 Task: Add Attachment from computer to Card Card0000000073 in Board Board0000000019 in Workspace WS0000000007 in Trello. Add Cover Green to Card Card0000000073 in Board Board0000000019 in Workspace WS0000000007 in Trello. Add "Move Card To …" Button titled Button0000000073 to "top" of the list "To Do" to Card Card0000000073 in Board Board0000000019 in Workspace WS0000000007 in Trello. Add Description DS0000000073 to Card Card0000000074 in Board Board0000000019 in Workspace WS0000000007 in Trello. Add Comment CM0000000073 to Card Card0000000074 in Board Board0000000019 in Workspace WS0000000007 in Trello
Action: Mouse moved to (382, 204)
Screenshot: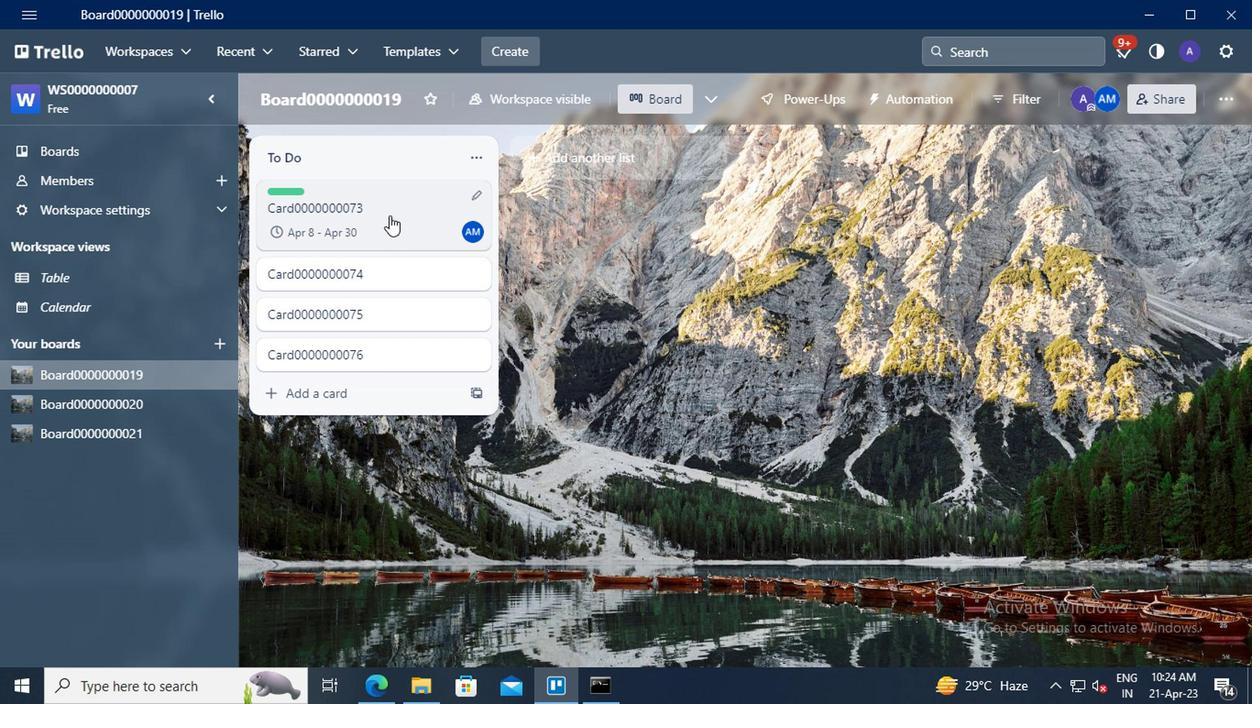 
Action: Mouse pressed left at (382, 204)
Screenshot: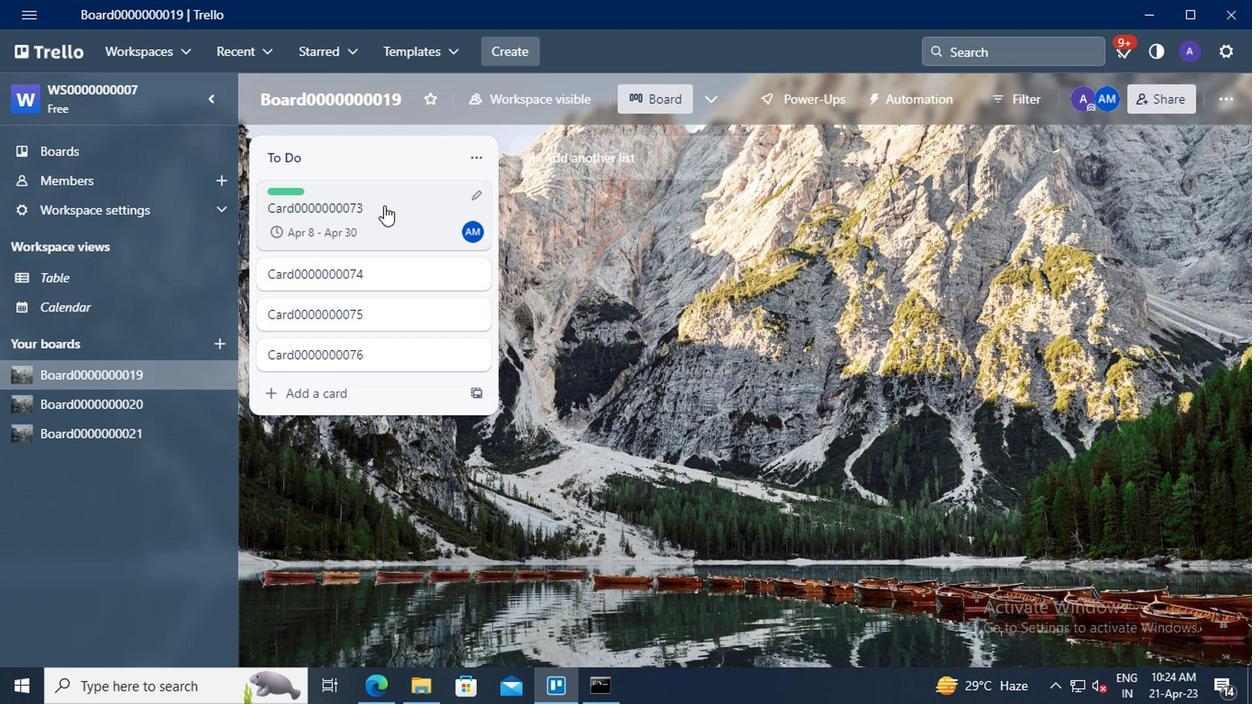 
Action: Mouse moved to (871, 383)
Screenshot: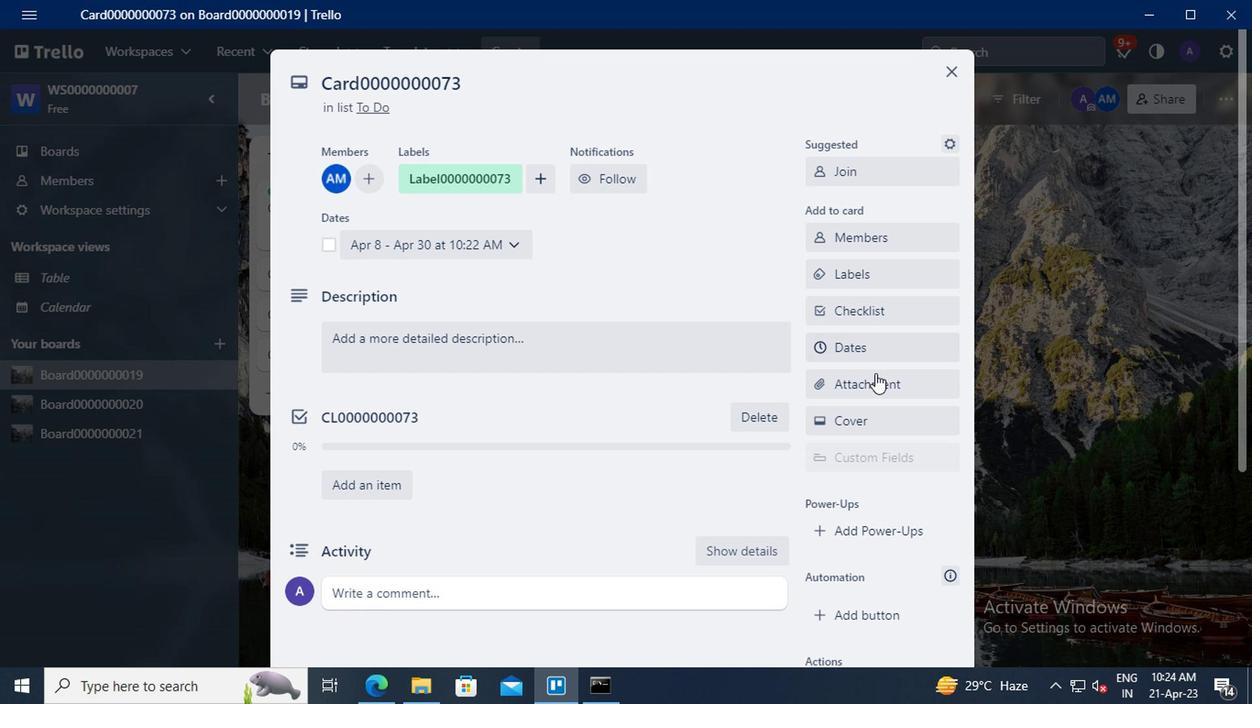 
Action: Mouse pressed left at (871, 383)
Screenshot: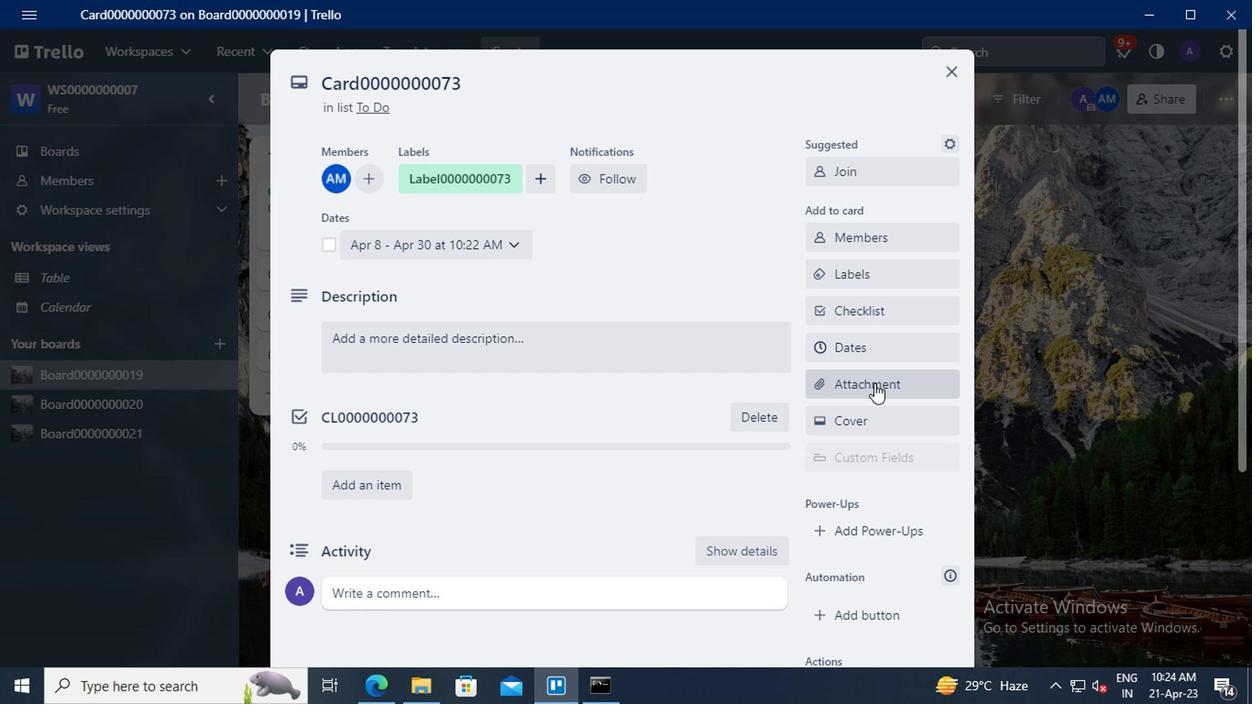 
Action: Mouse moved to (860, 155)
Screenshot: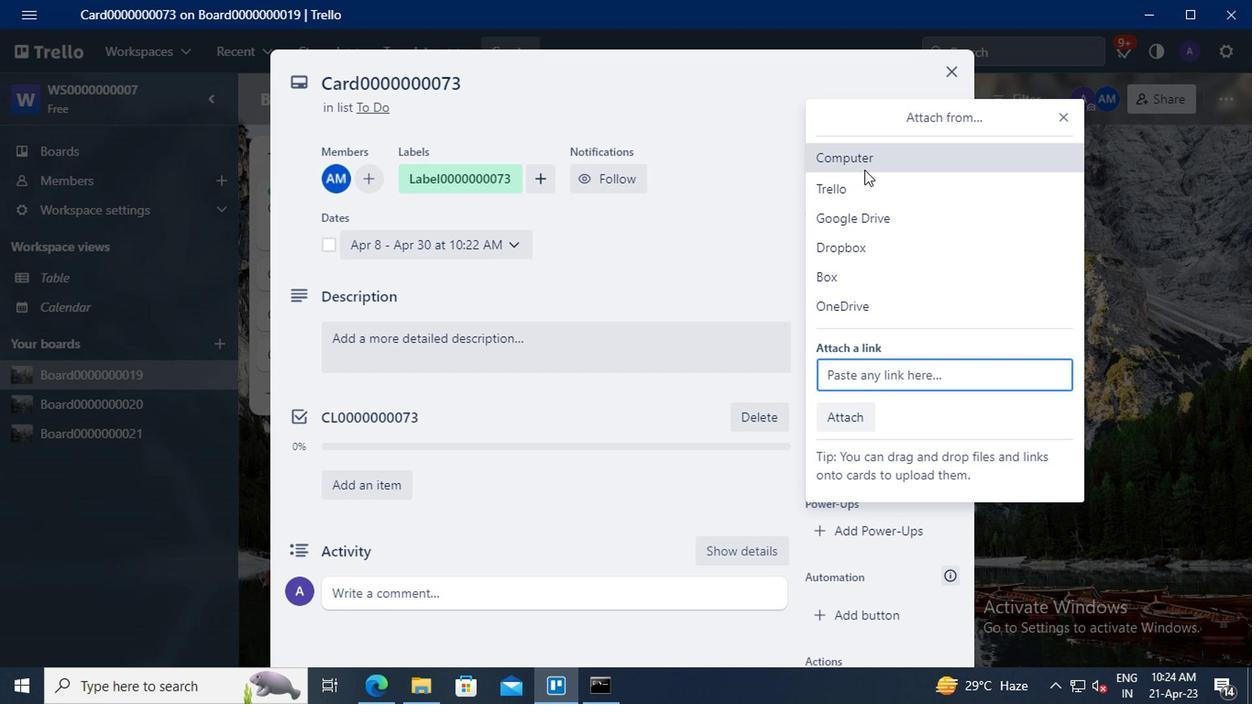 
Action: Mouse pressed left at (860, 155)
Screenshot: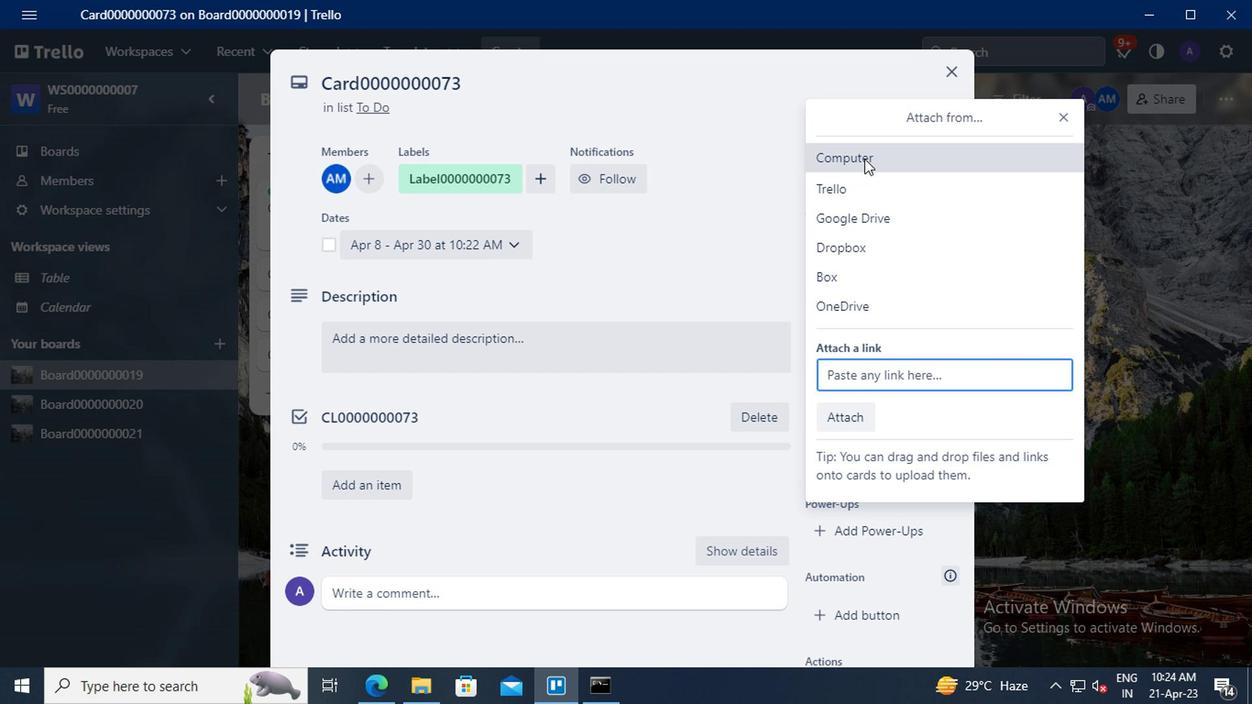 
Action: Mouse moved to (466, 158)
Screenshot: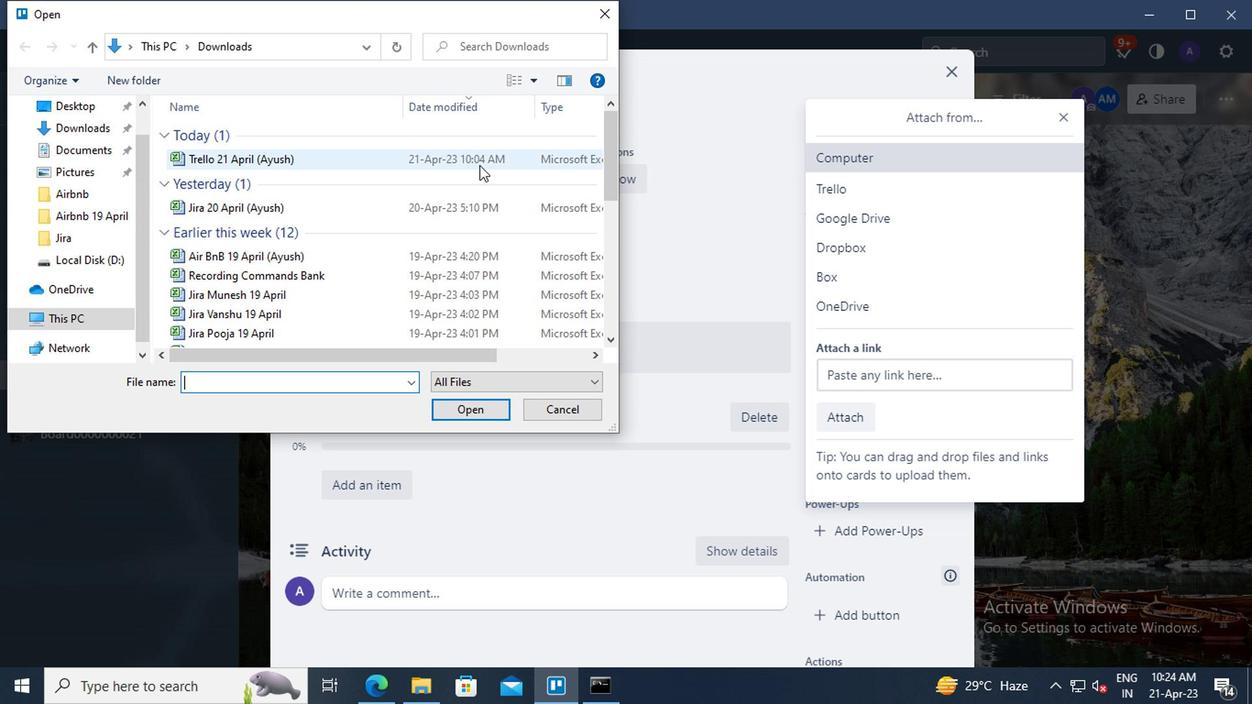 
Action: Mouse pressed left at (466, 158)
Screenshot: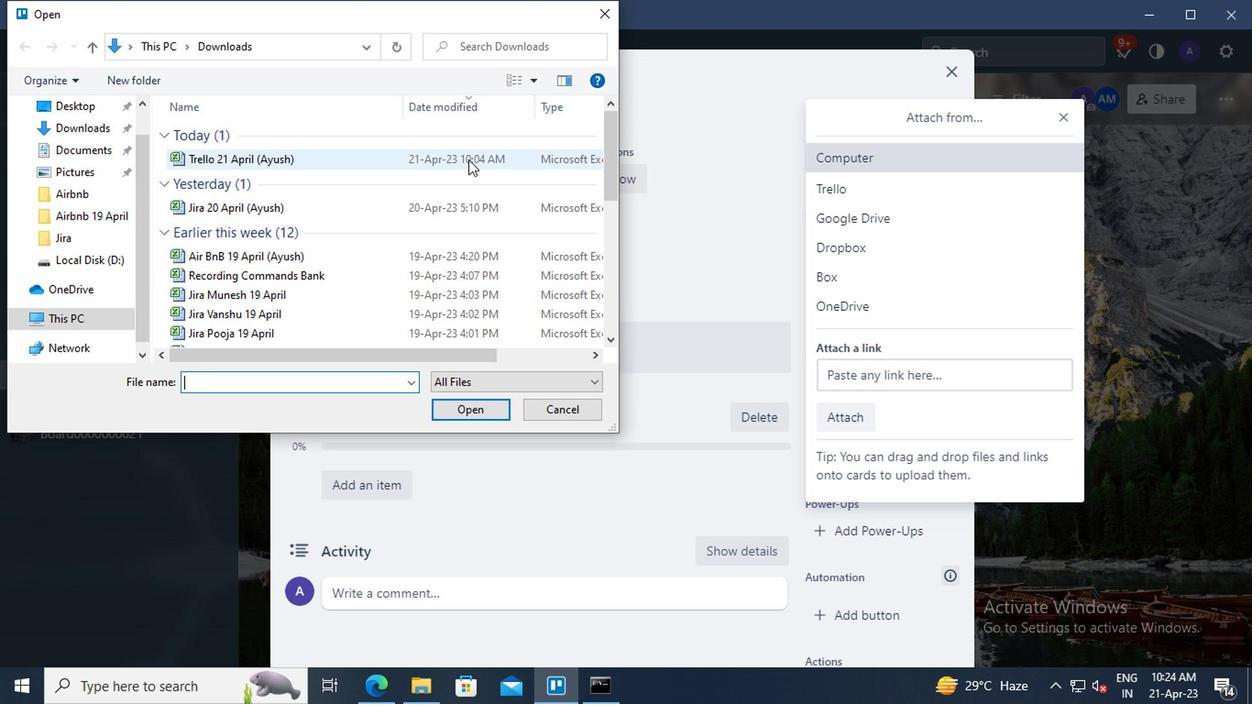 
Action: Mouse moved to (474, 411)
Screenshot: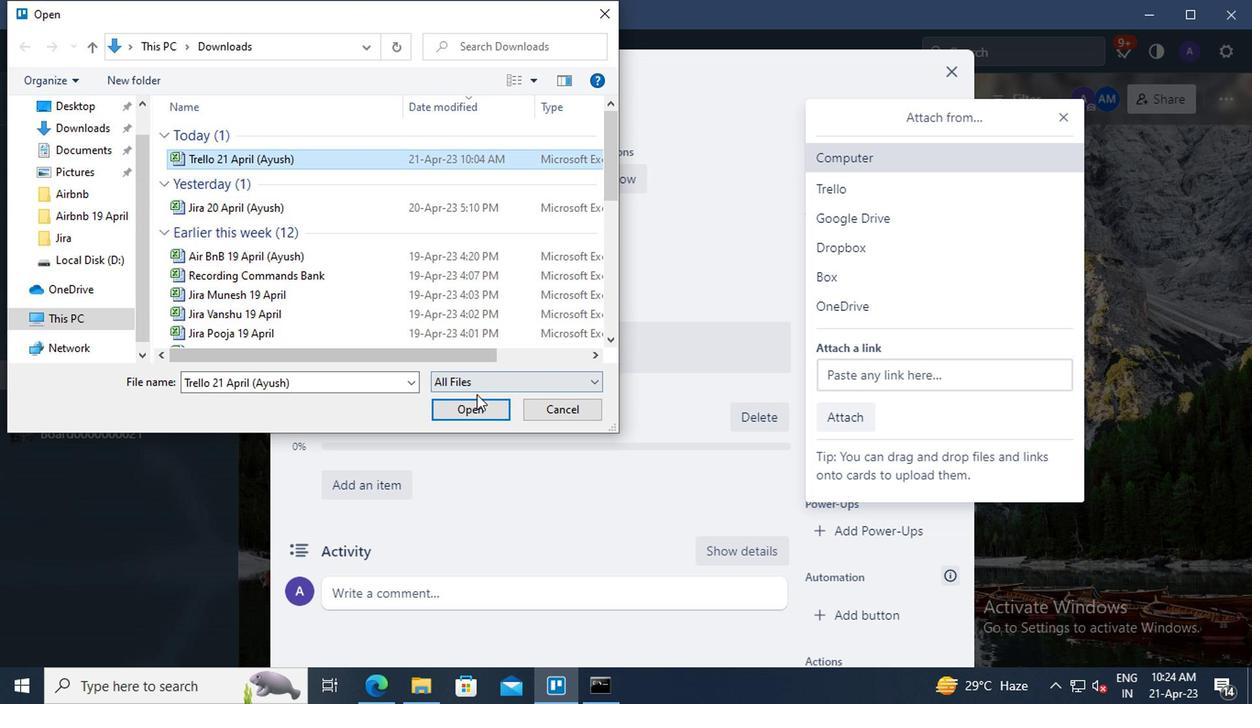 
Action: Mouse pressed left at (474, 411)
Screenshot: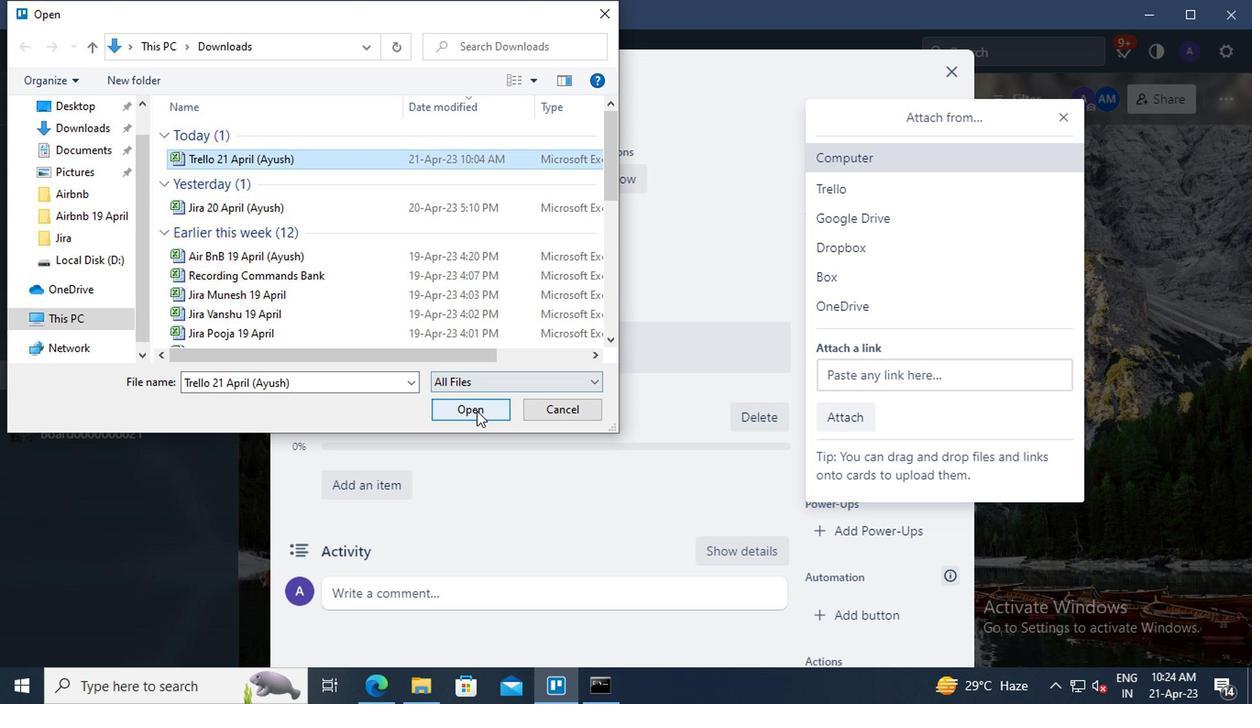 
Action: Mouse moved to (842, 423)
Screenshot: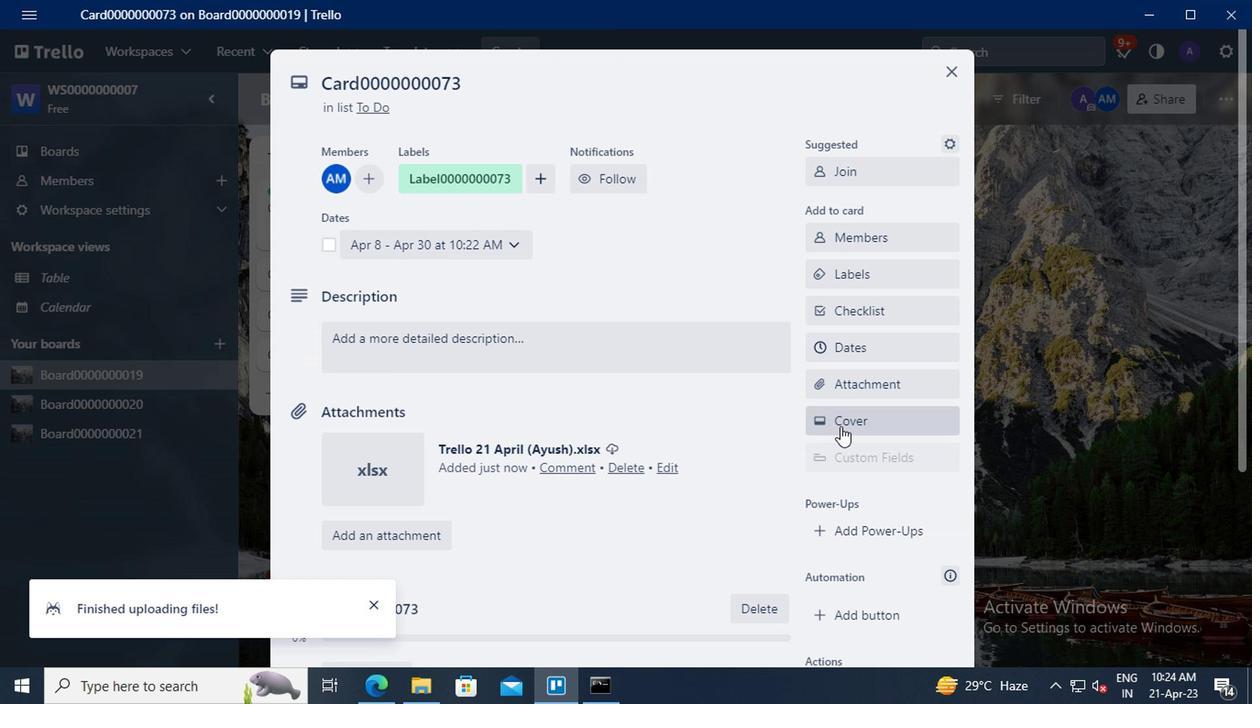 
Action: Mouse pressed left at (842, 423)
Screenshot: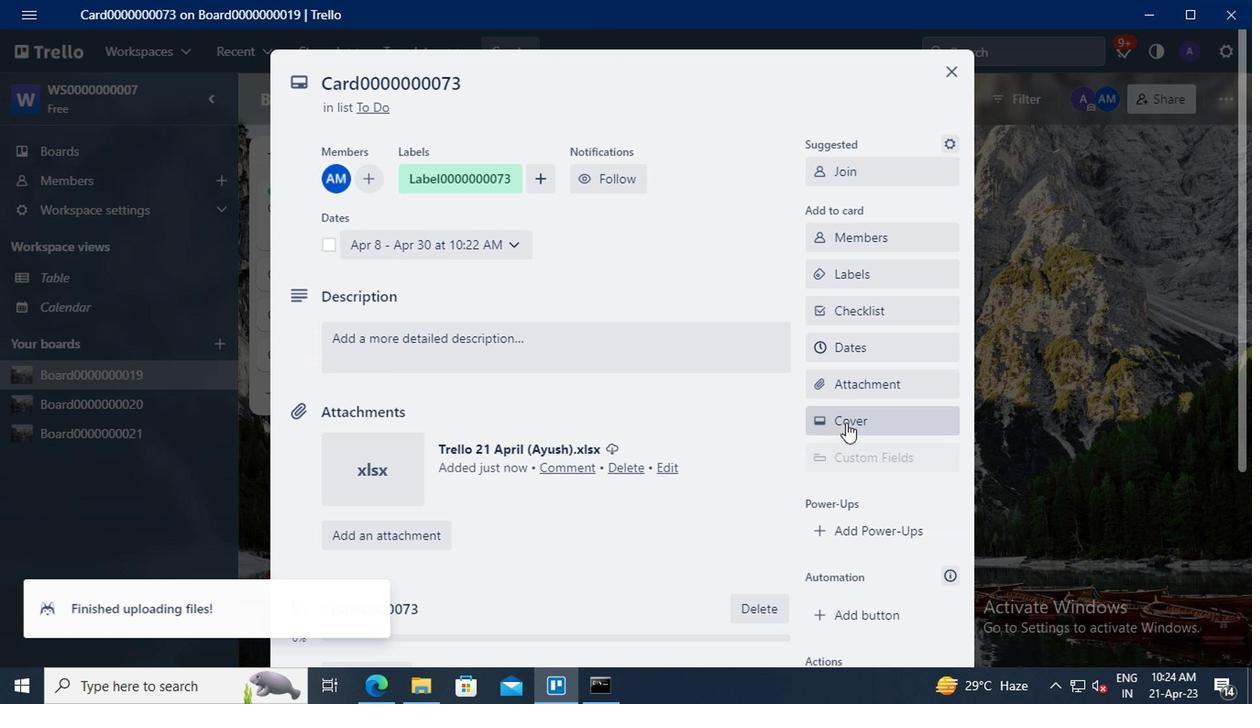 
Action: Mouse moved to (845, 298)
Screenshot: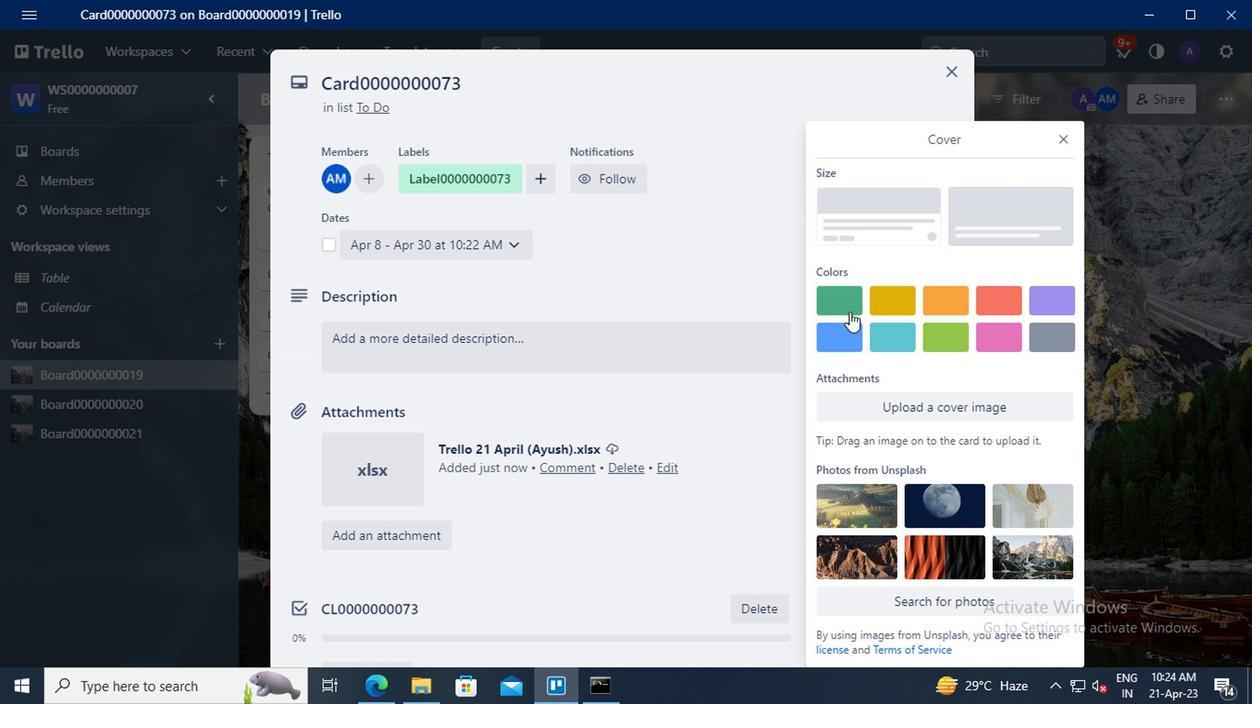 
Action: Mouse pressed left at (845, 298)
Screenshot: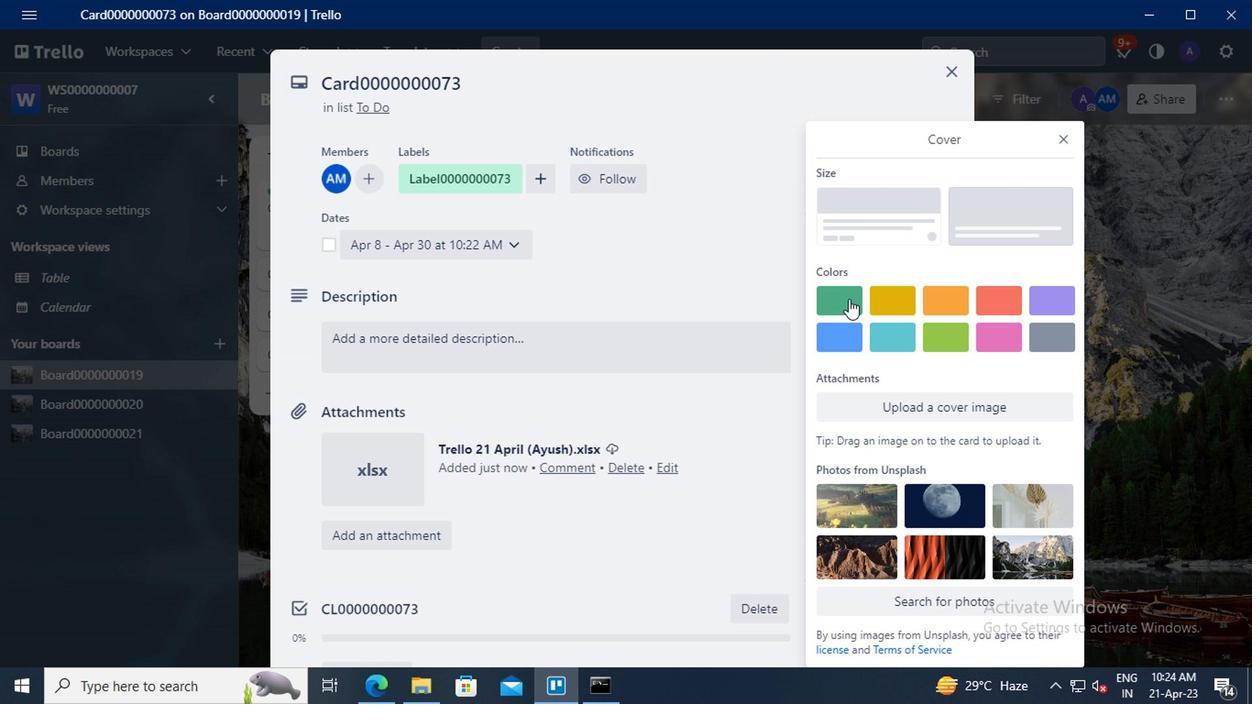 
Action: Mouse moved to (1063, 105)
Screenshot: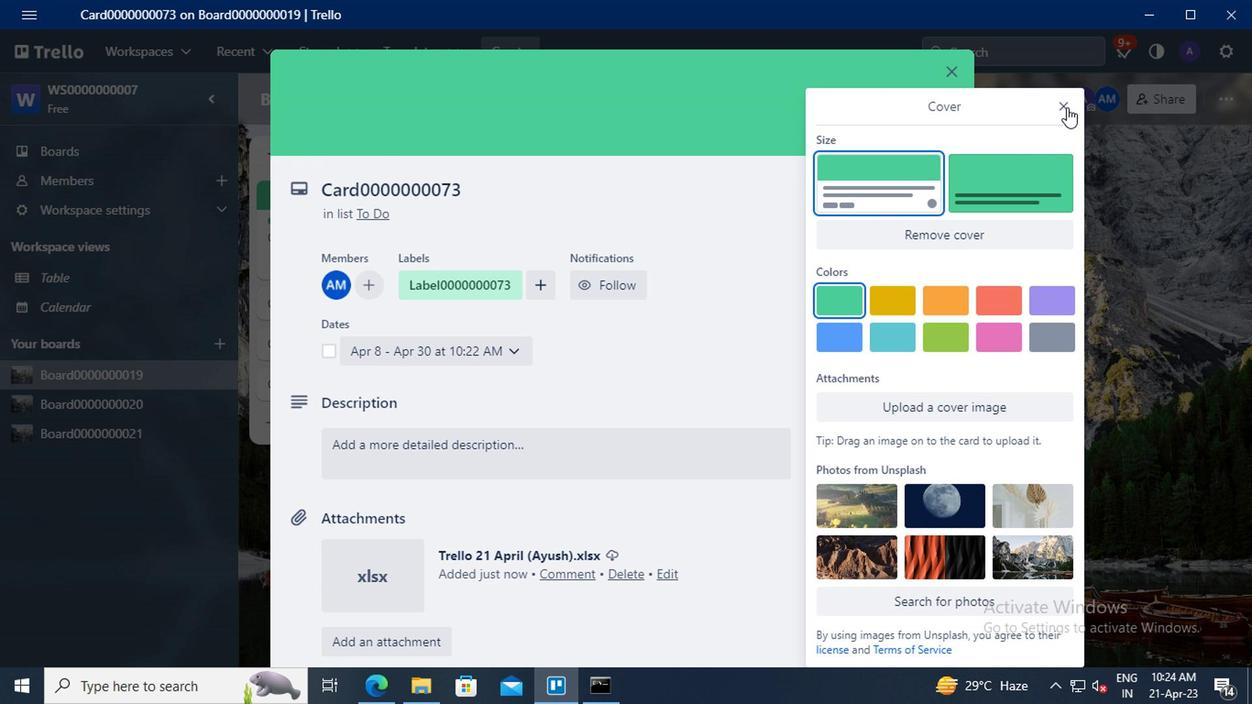 
Action: Mouse pressed left at (1063, 105)
Screenshot: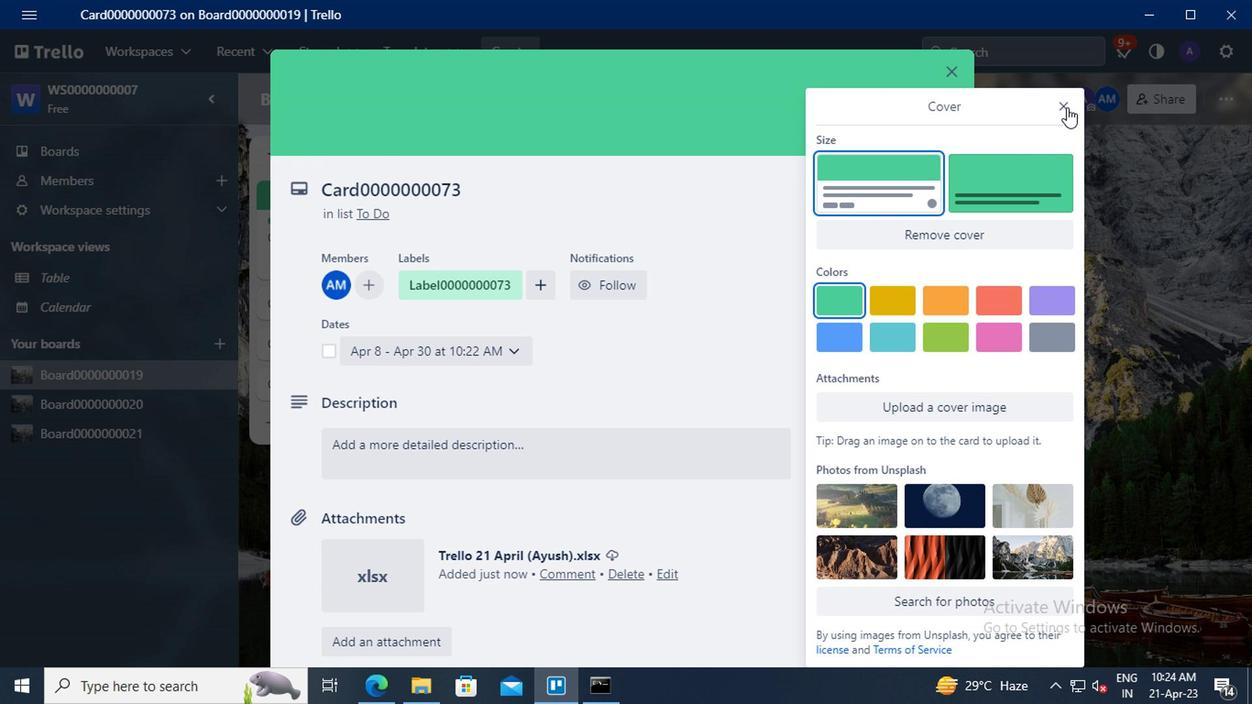 
Action: Mouse moved to (891, 322)
Screenshot: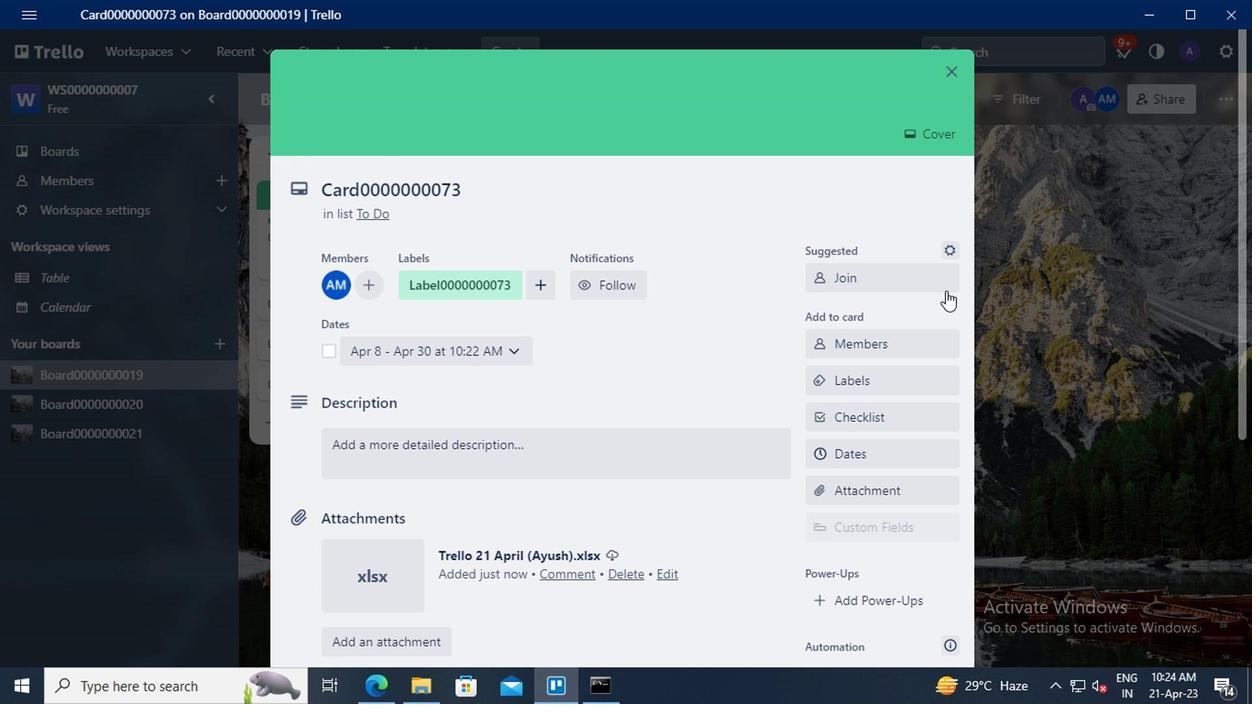 
Action: Mouse scrolled (891, 320) with delta (0, -1)
Screenshot: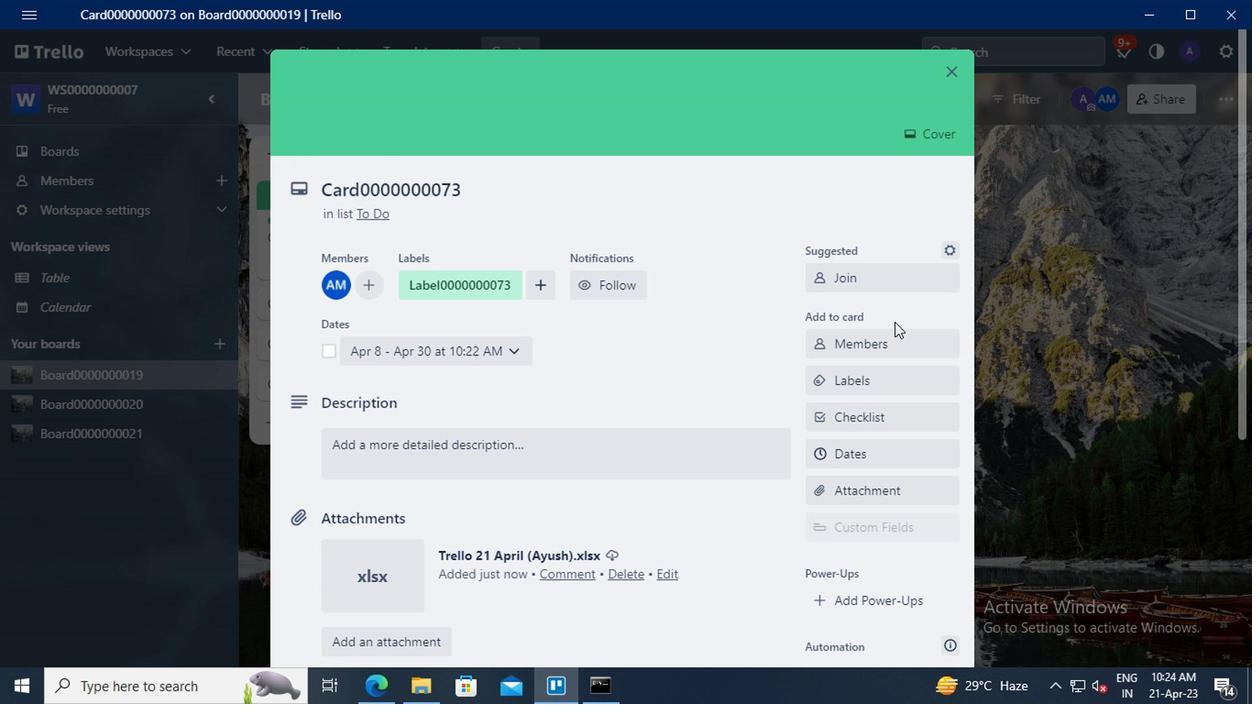 
Action: Mouse scrolled (891, 320) with delta (0, -1)
Screenshot: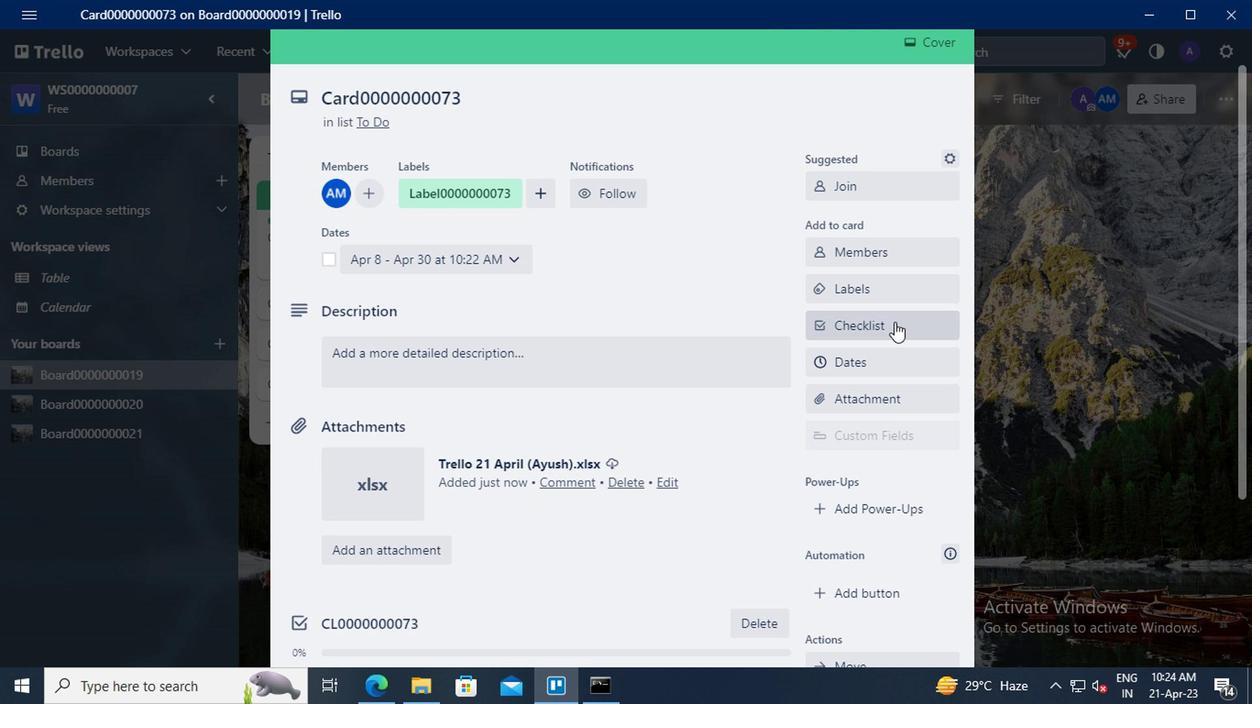 
Action: Mouse scrolled (891, 320) with delta (0, -1)
Screenshot: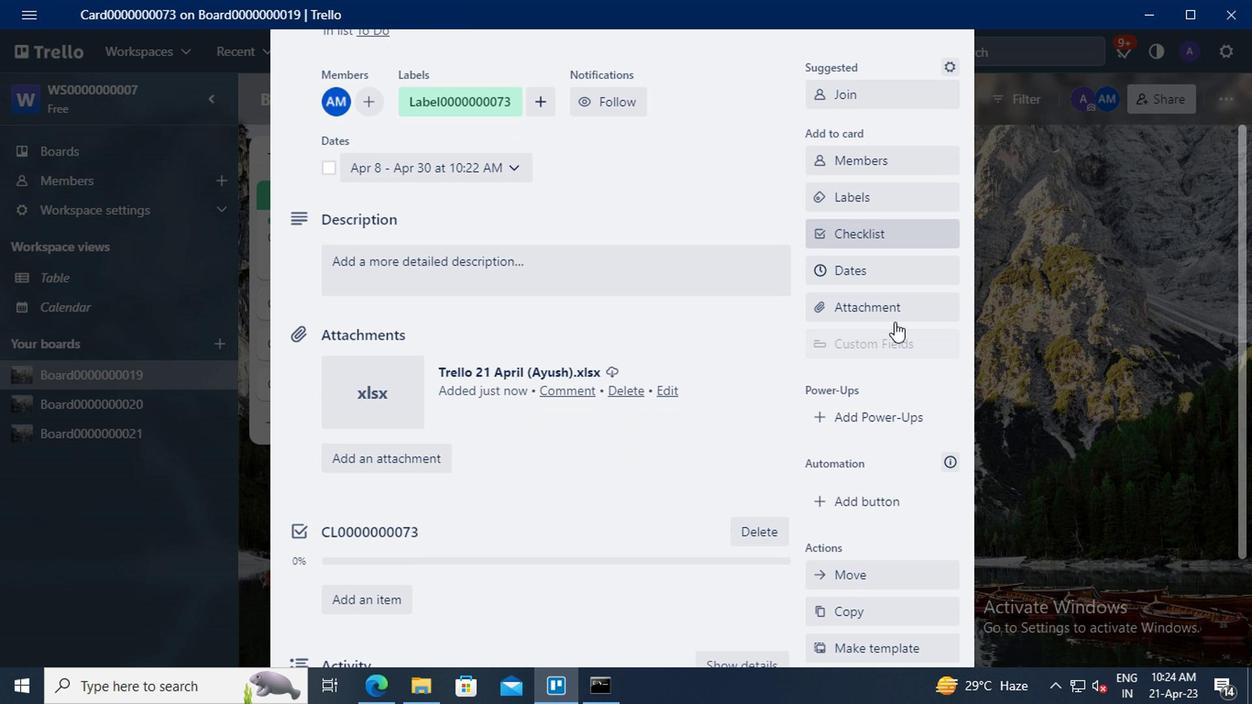 
Action: Mouse moved to (881, 409)
Screenshot: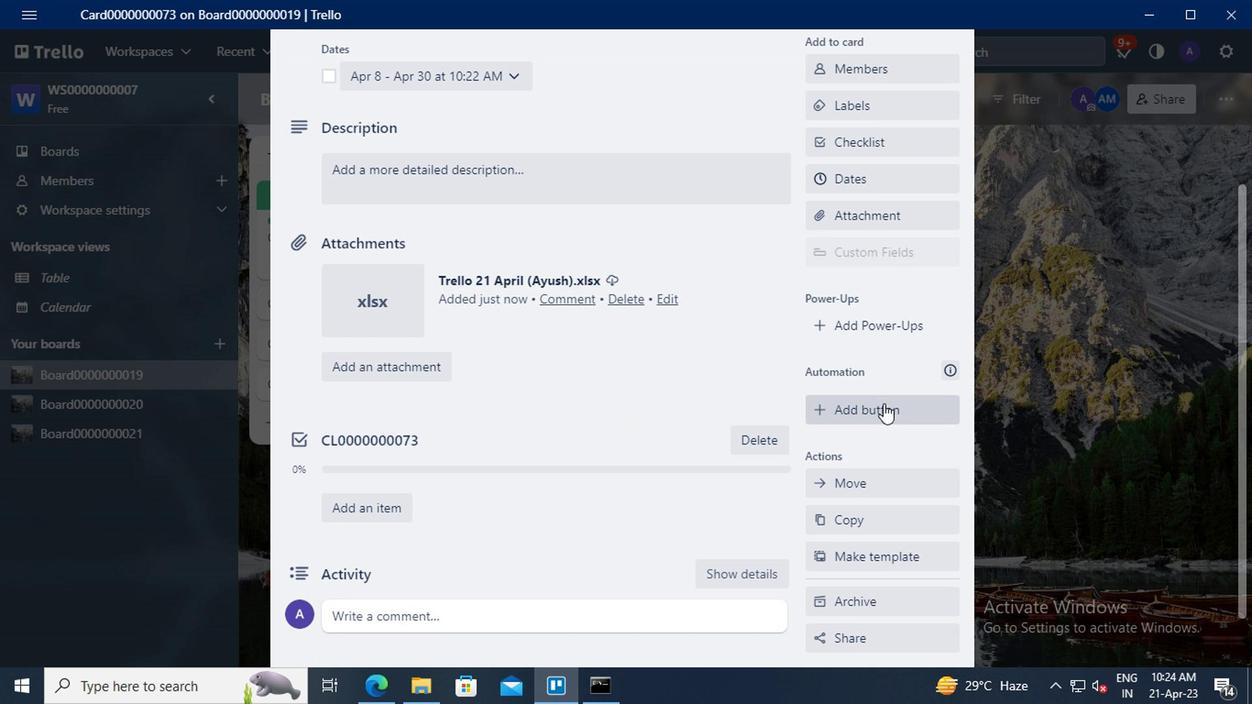 
Action: Mouse pressed left at (881, 409)
Screenshot: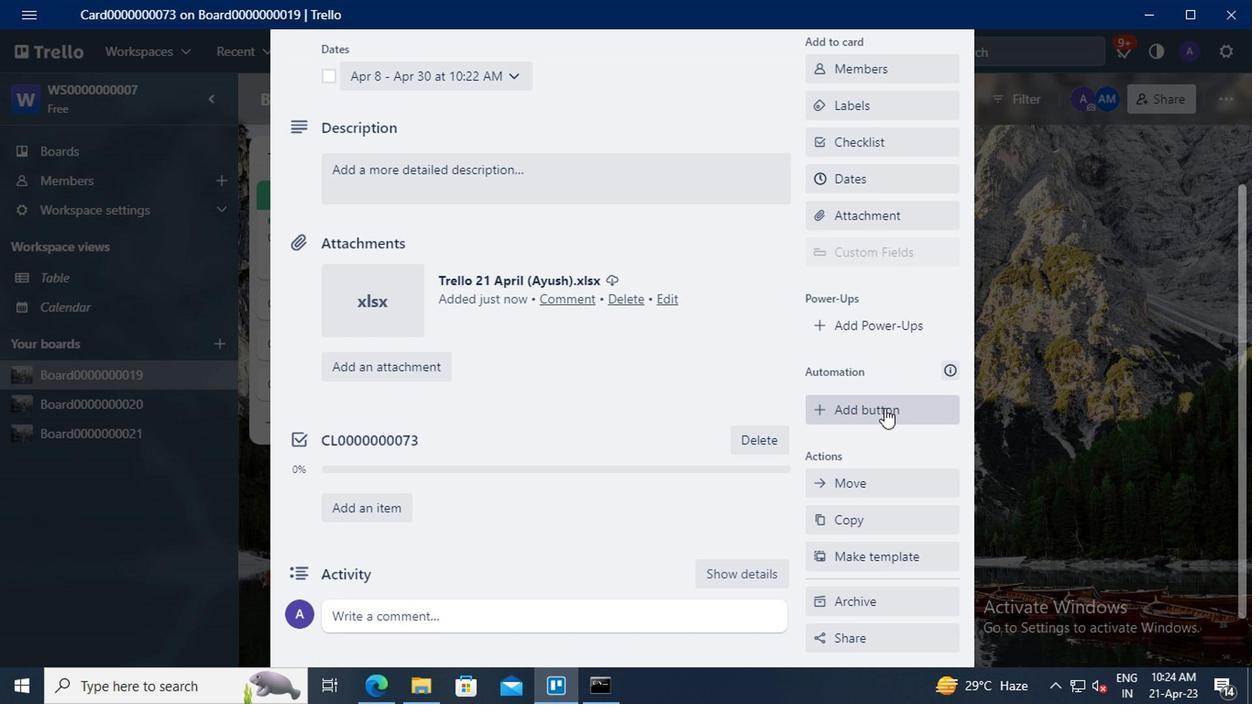 
Action: Mouse moved to (883, 175)
Screenshot: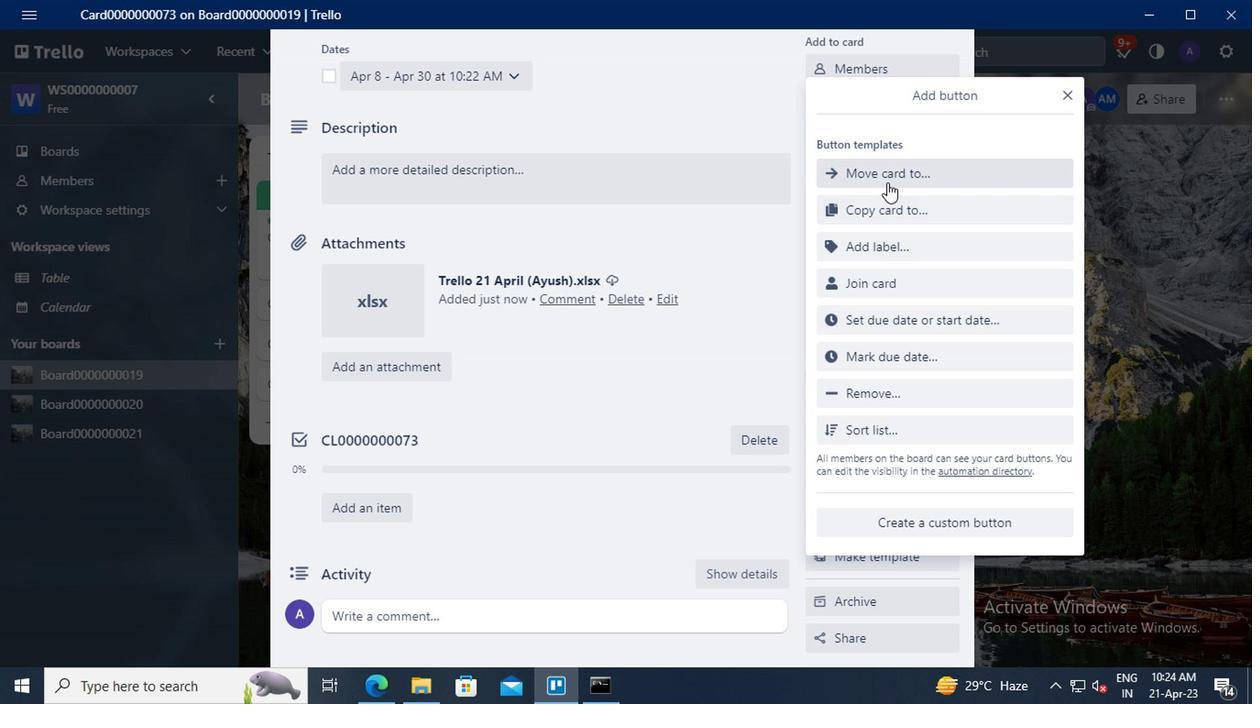 
Action: Mouse pressed left at (883, 175)
Screenshot: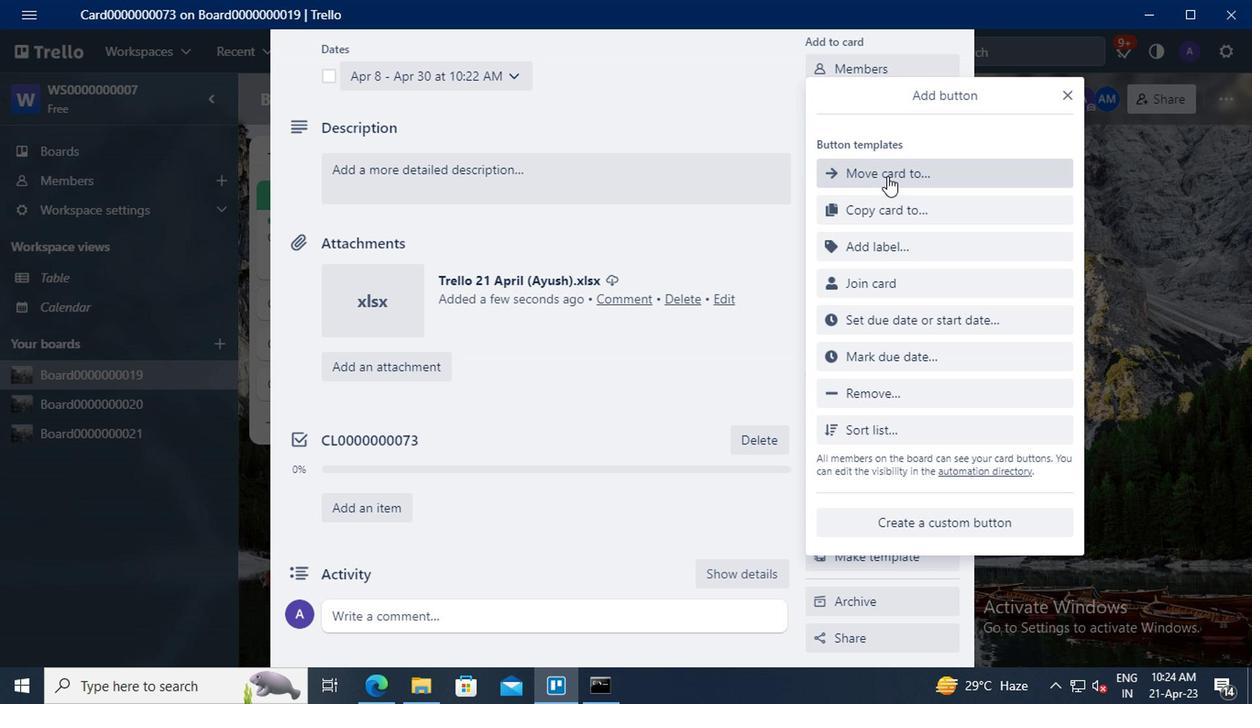 
Action: Mouse pressed left at (883, 175)
Screenshot: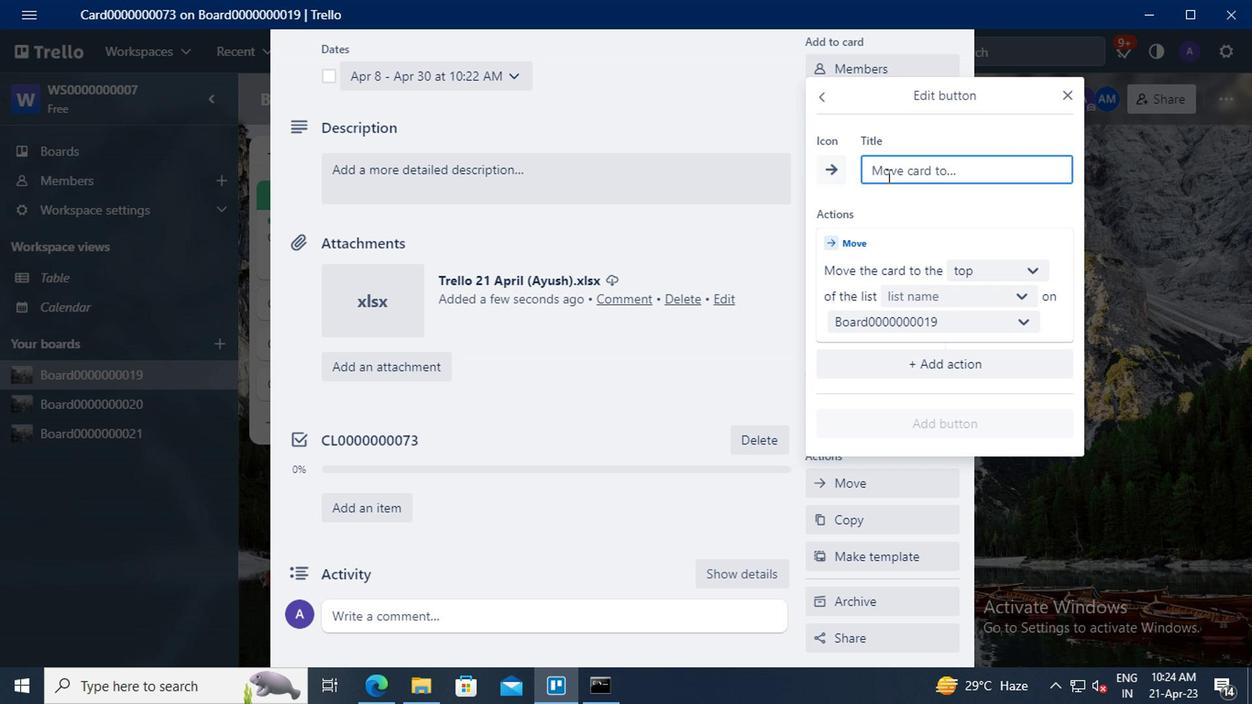 
Action: Key pressed <Key.shift>BU
Screenshot: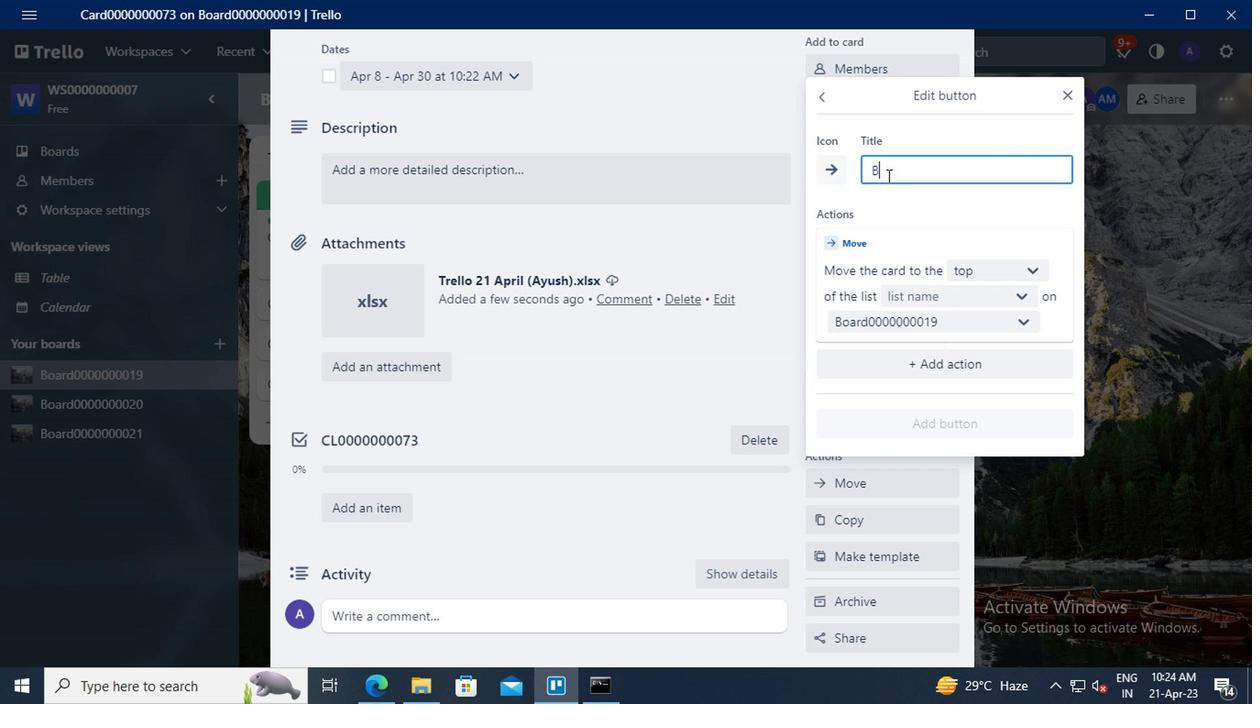 
Action: Mouse moved to (883, 173)
Screenshot: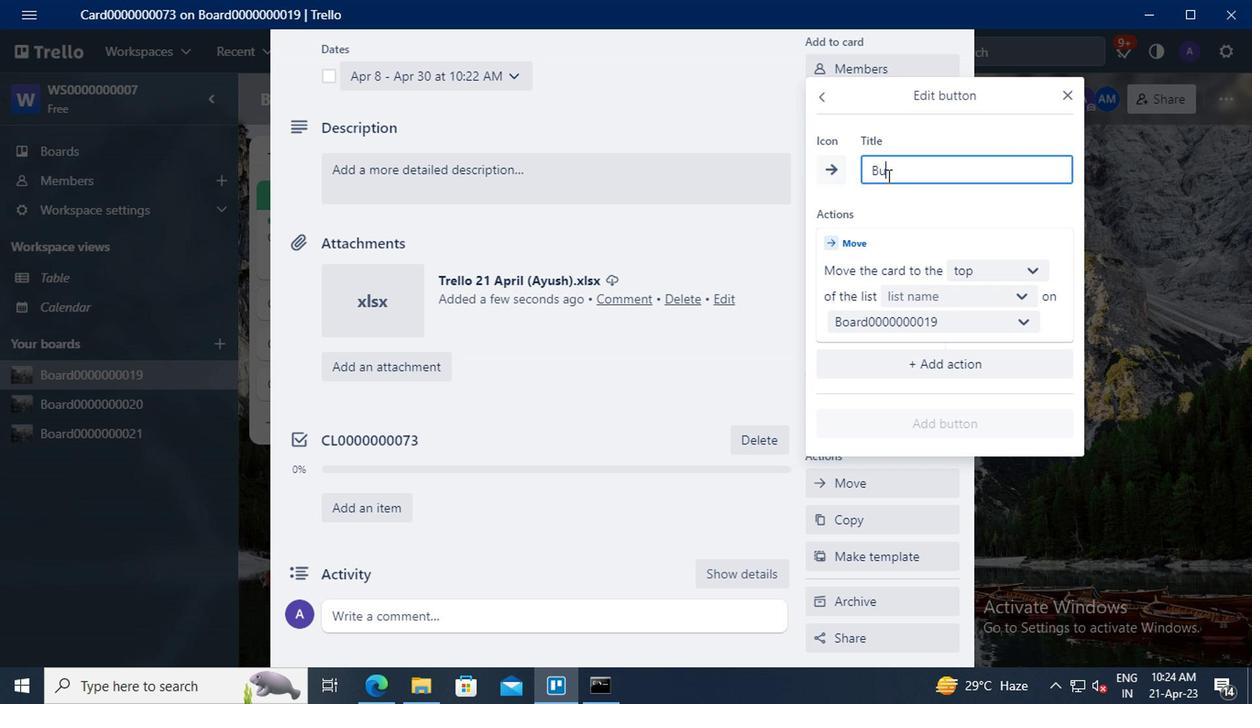 
Action: Key pressed TTON0000000073
Screenshot: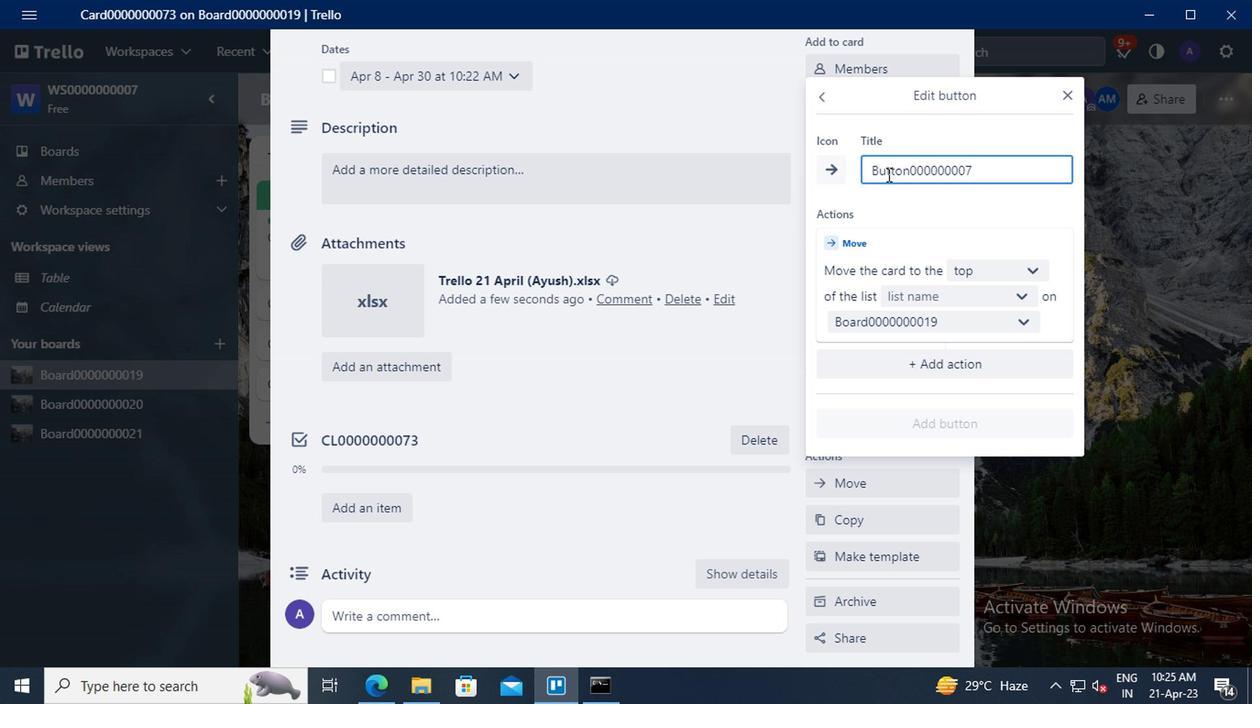 
Action: Mouse moved to (962, 272)
Screenshot: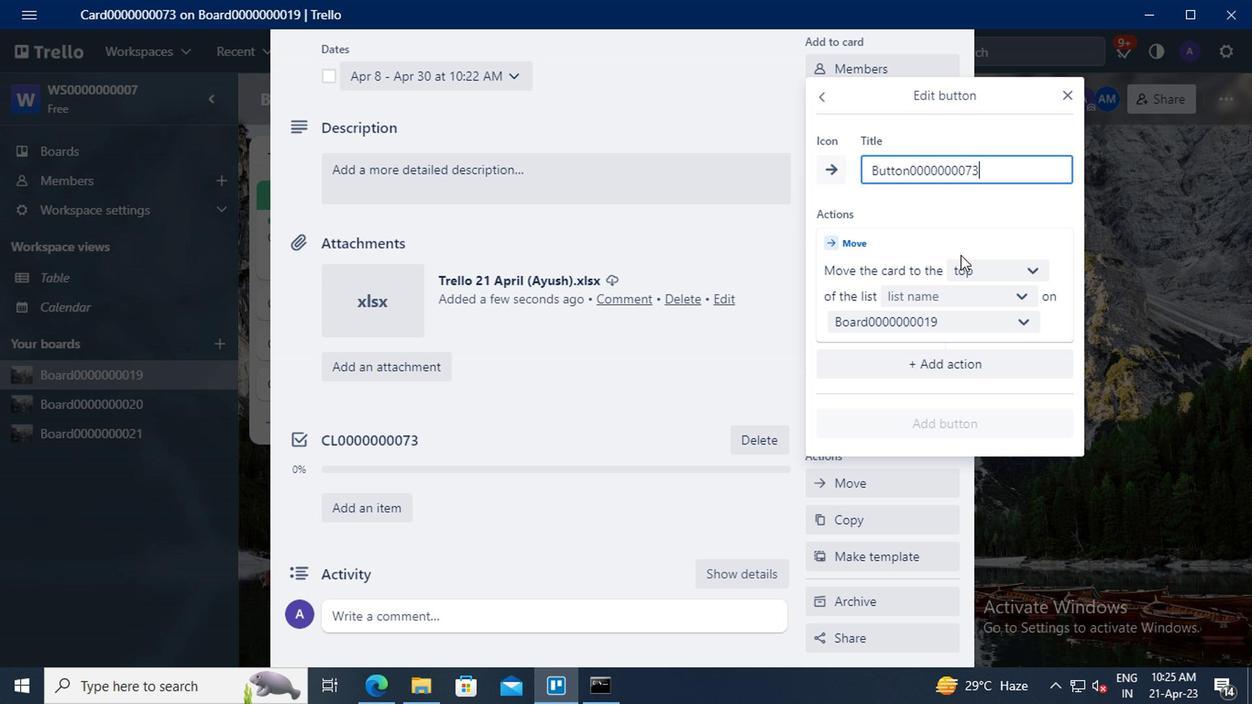 
Action: Mouse pressed left at (962, 272)
Screenshot: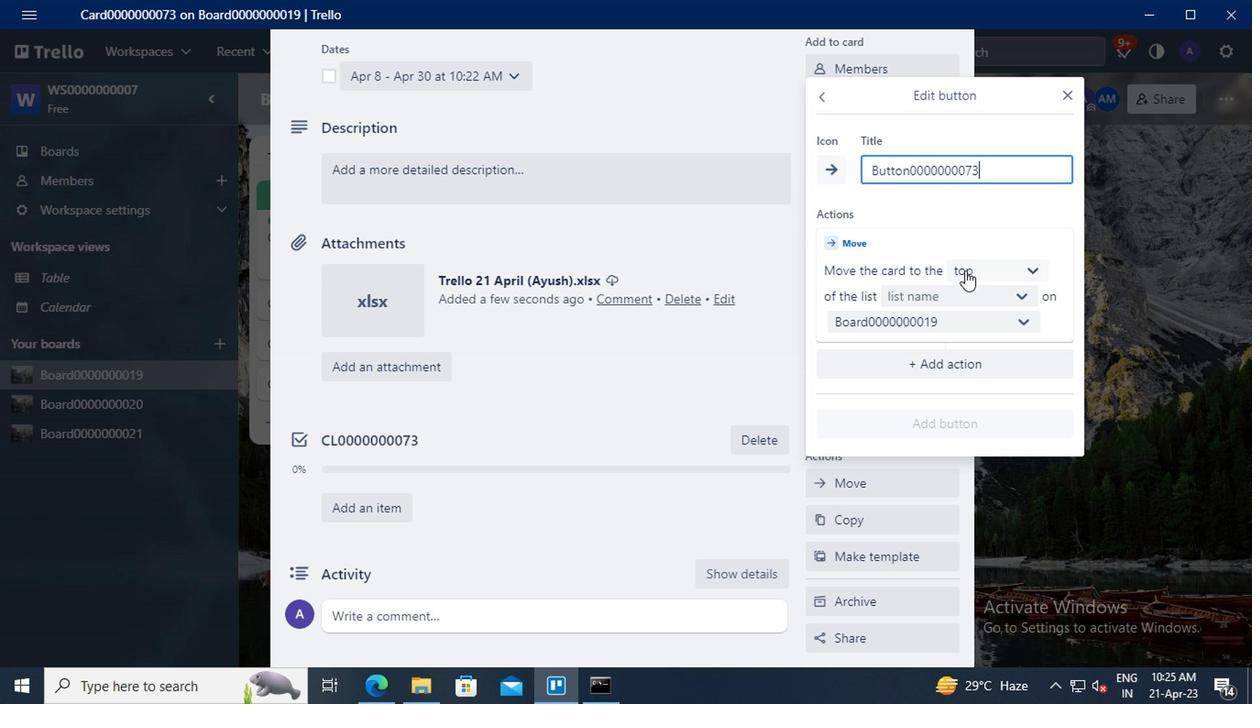 
Action: Mouse moved to (974, 301)
Screenshot: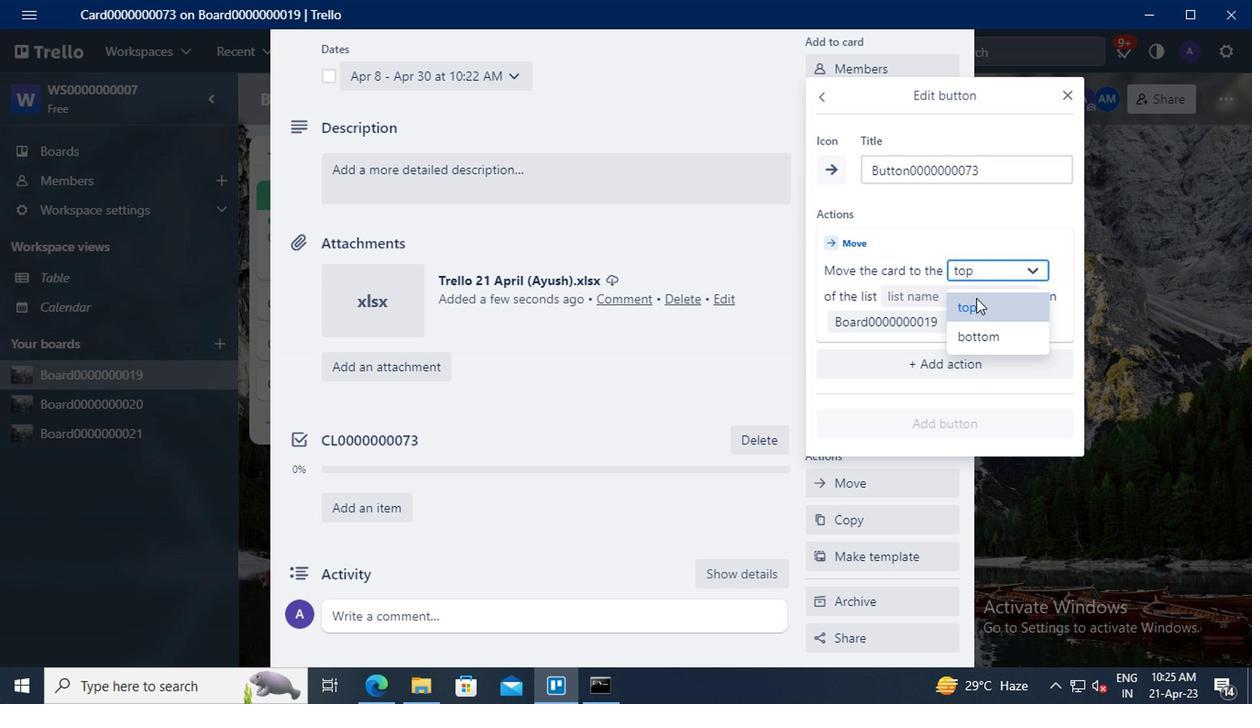 
Action: Mouse pressed left at (974, 301)
Screenshot: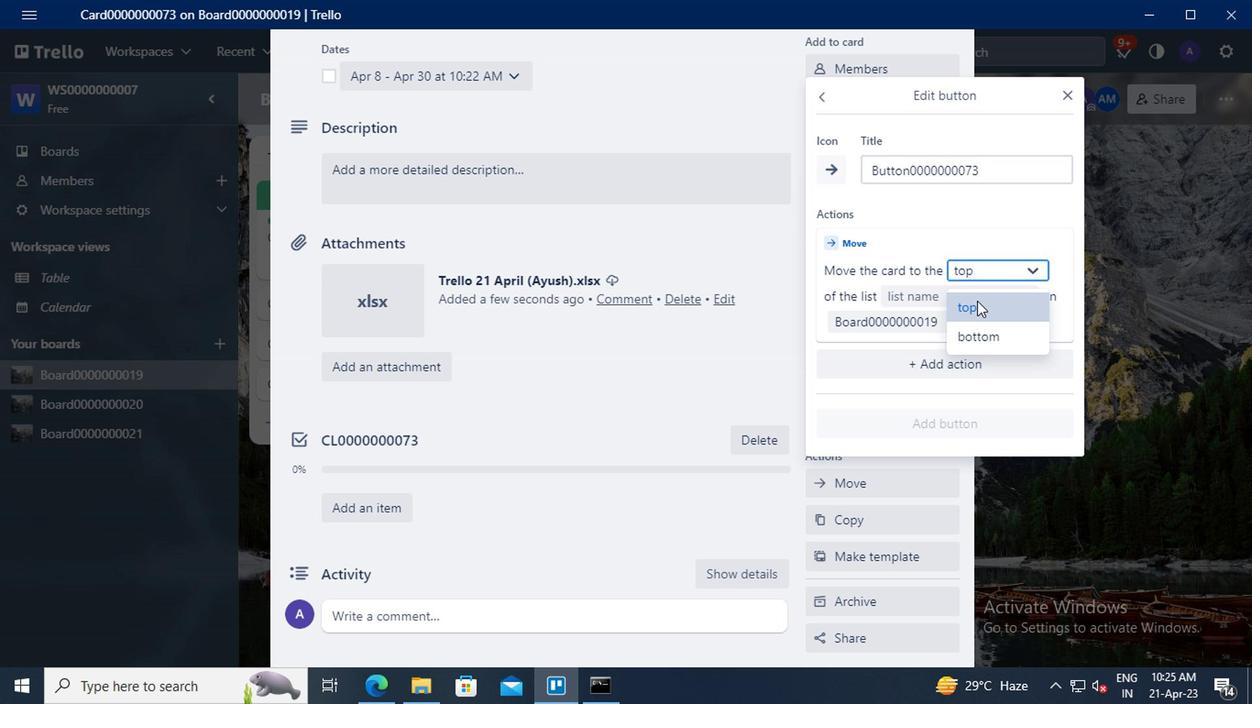 
Action: Mouse moved to (927, 293)
Screenshot: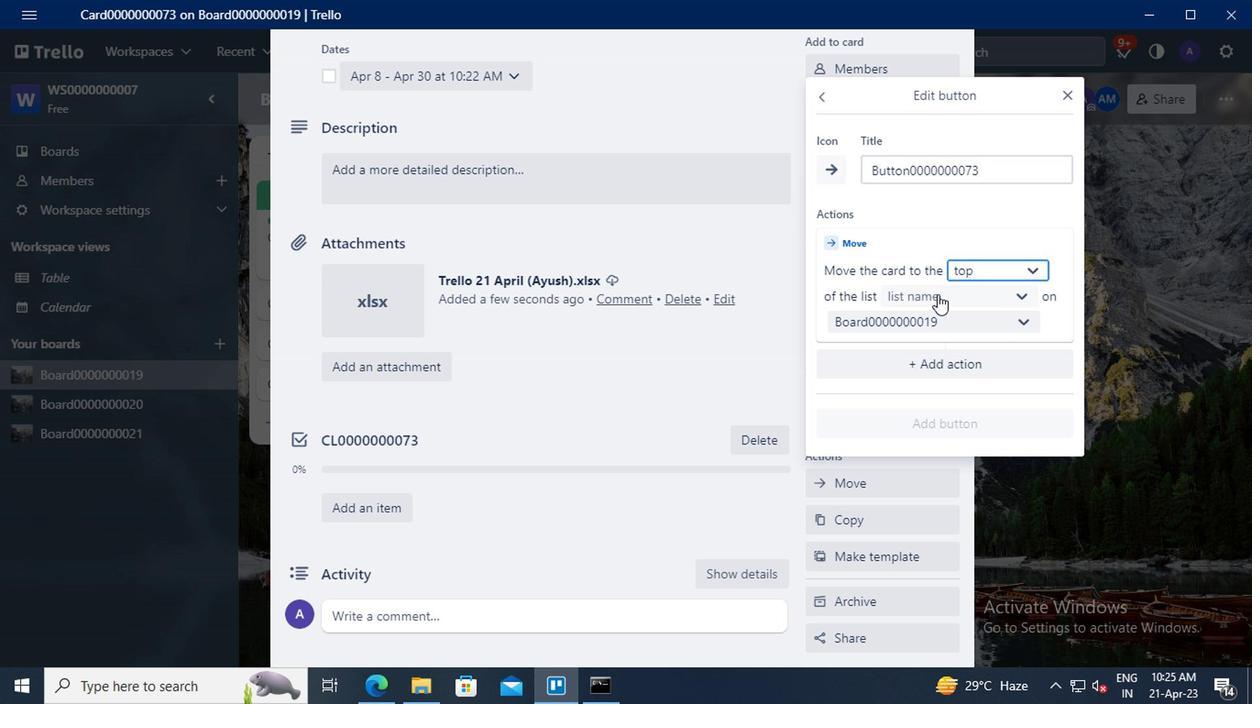 
Action: Mouse pressed left at (927, 293)
Screenshot: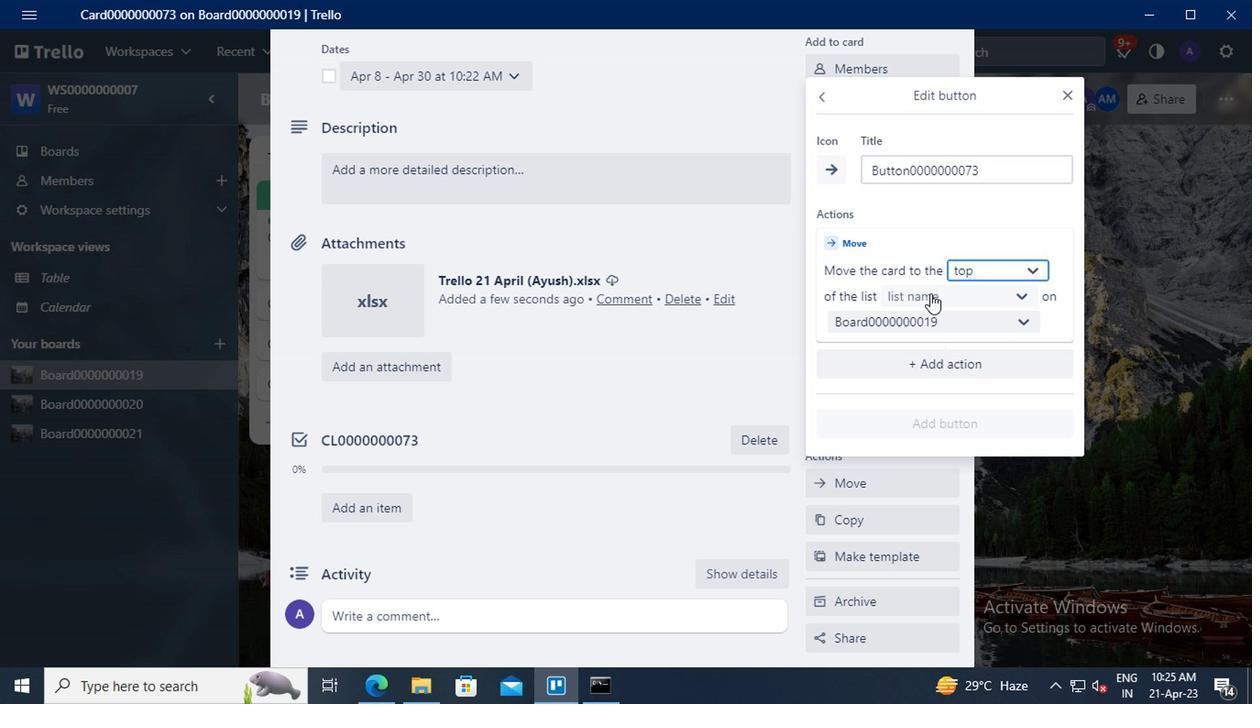 
Action: Mouse moved to (917, 329)
Screenshot: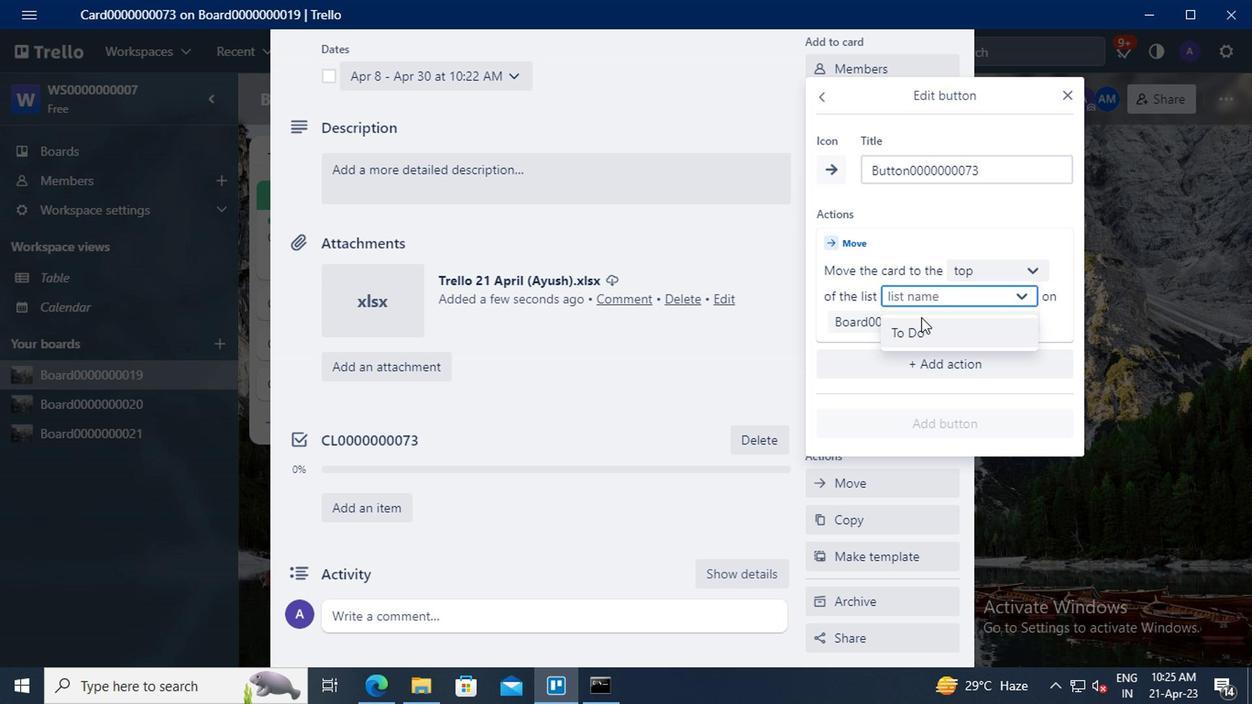 
Action: Mouse pressed left at (917, 329)
Screenshot: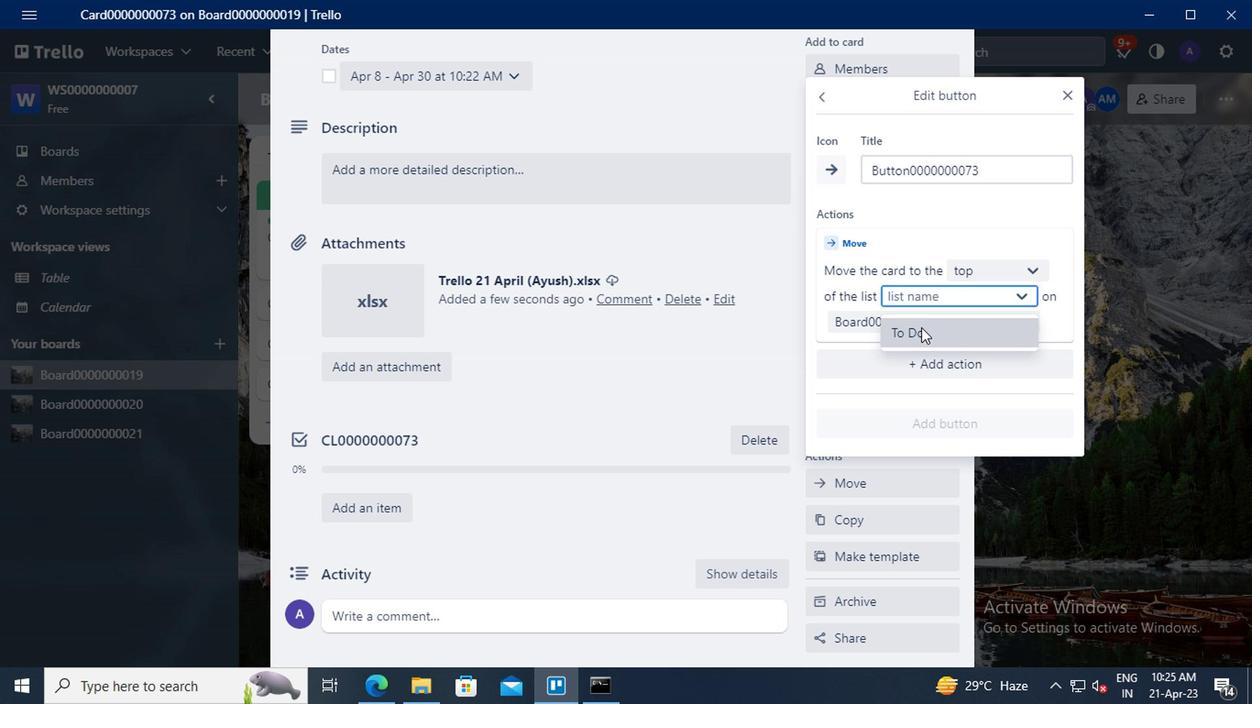 
Action: Mouse moved to (927, 423)
Screenshot: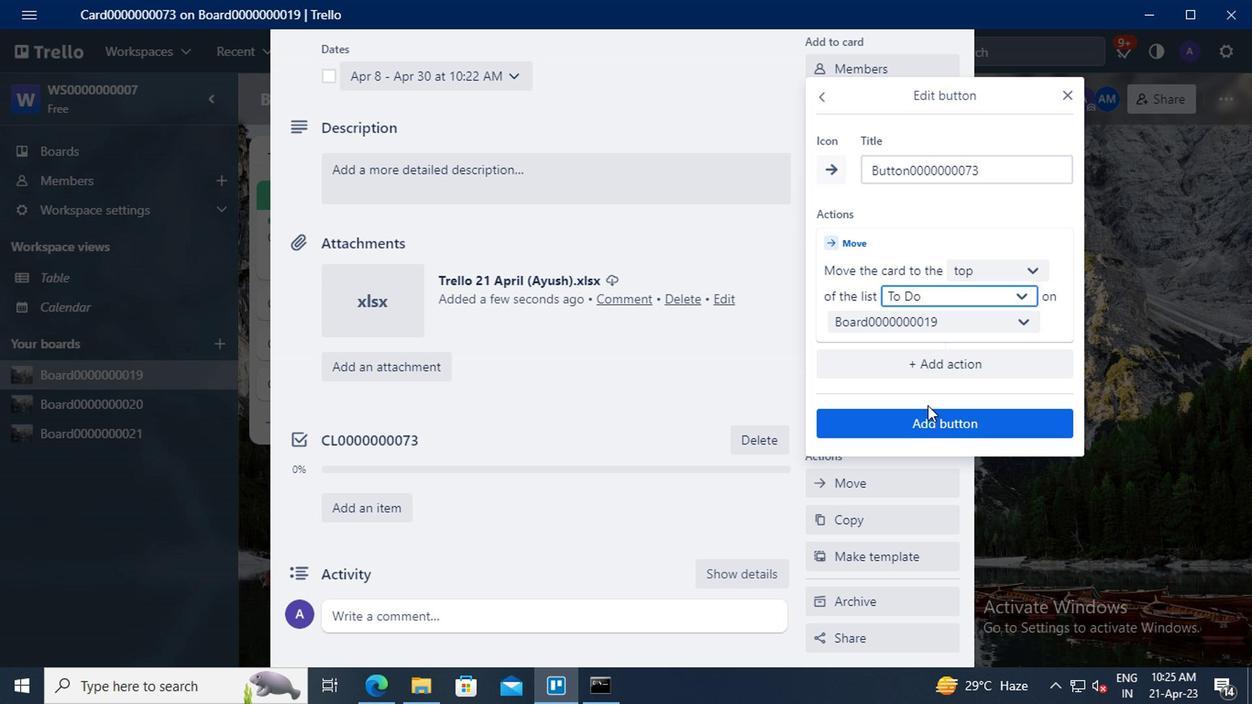 
Action: Mouse pressed left at (927, 423)
Screenshot: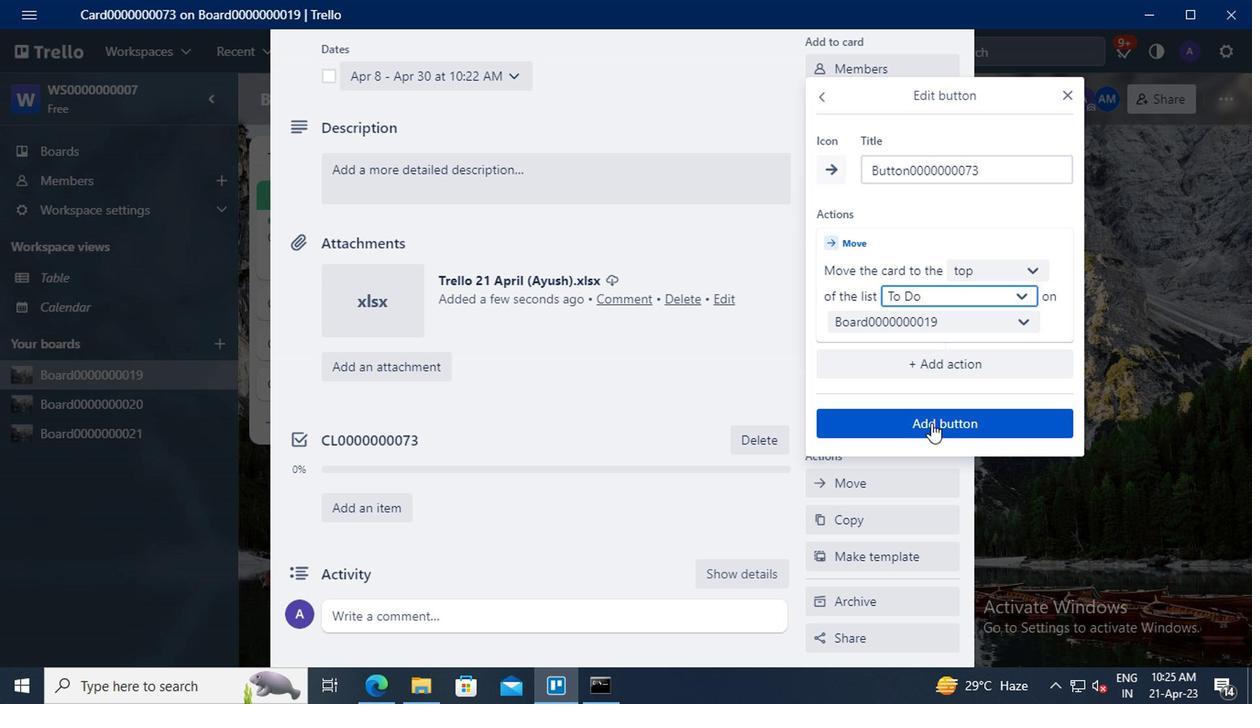 
Action: Mouse moved to (450, 356)
Screenshot: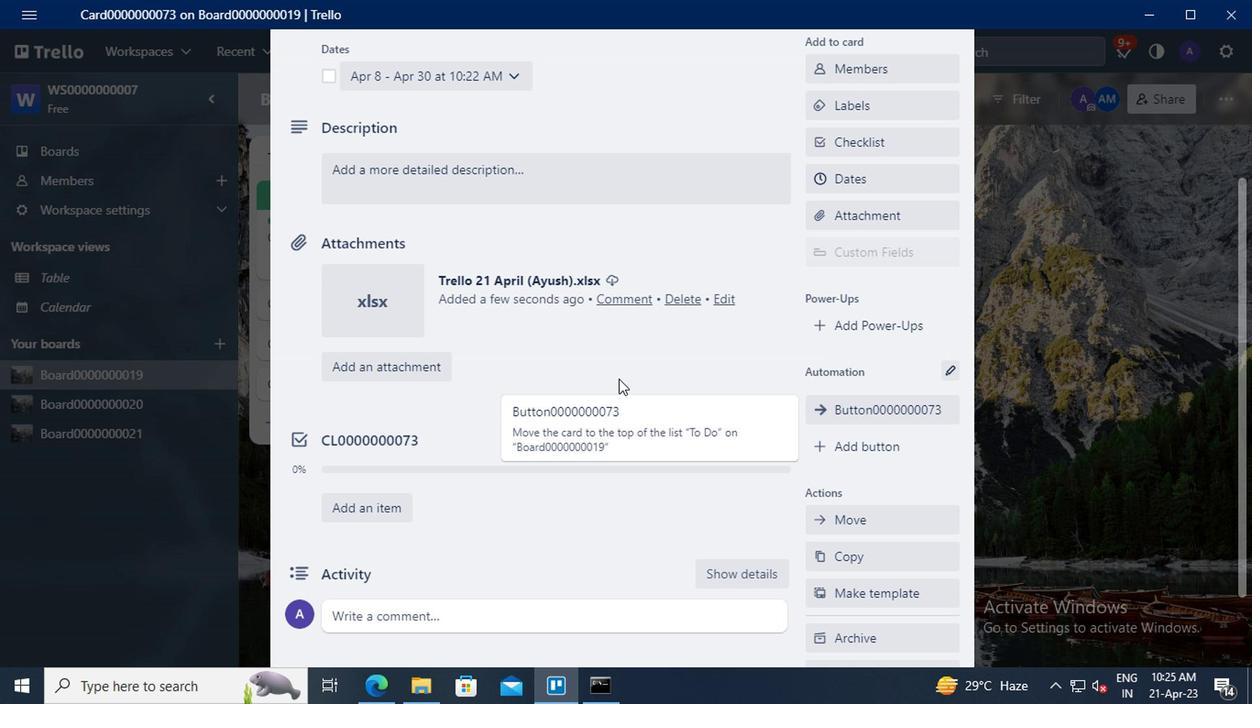 
Action: Mouse scrolled (450, 358) with delta (0, 1)
Screenshot: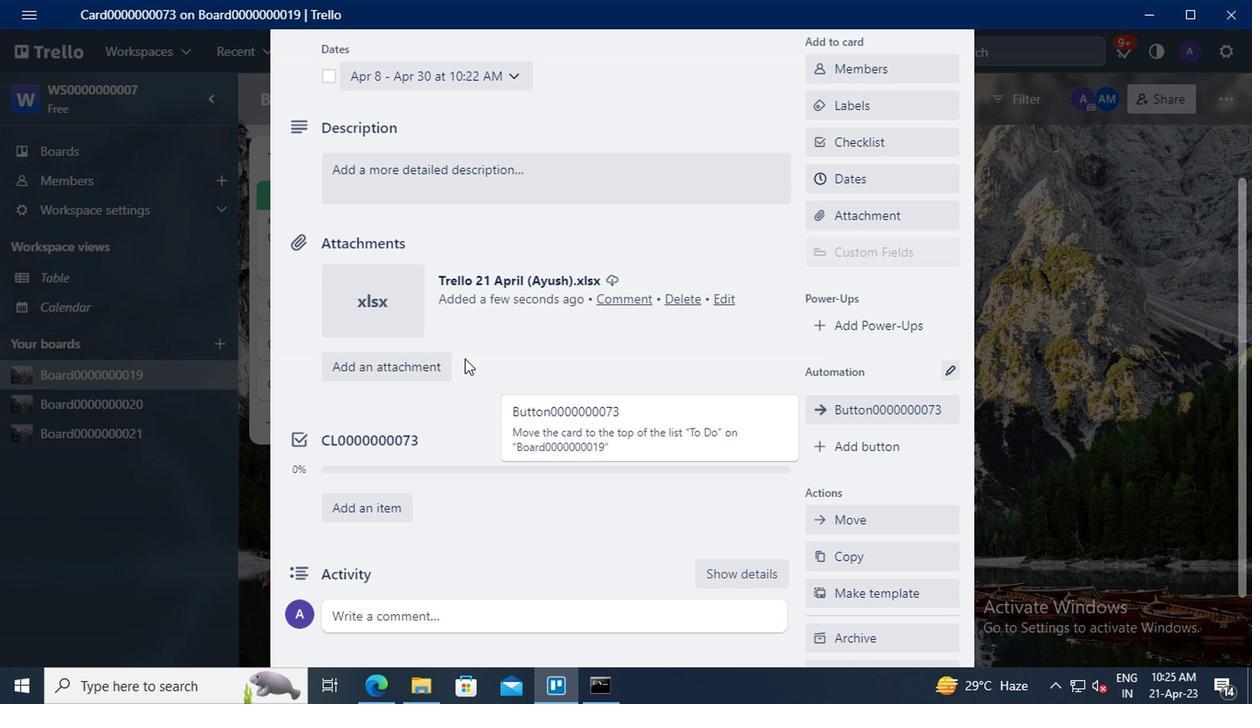 
Action: Mouse moved to (414, 273)
Screenshot: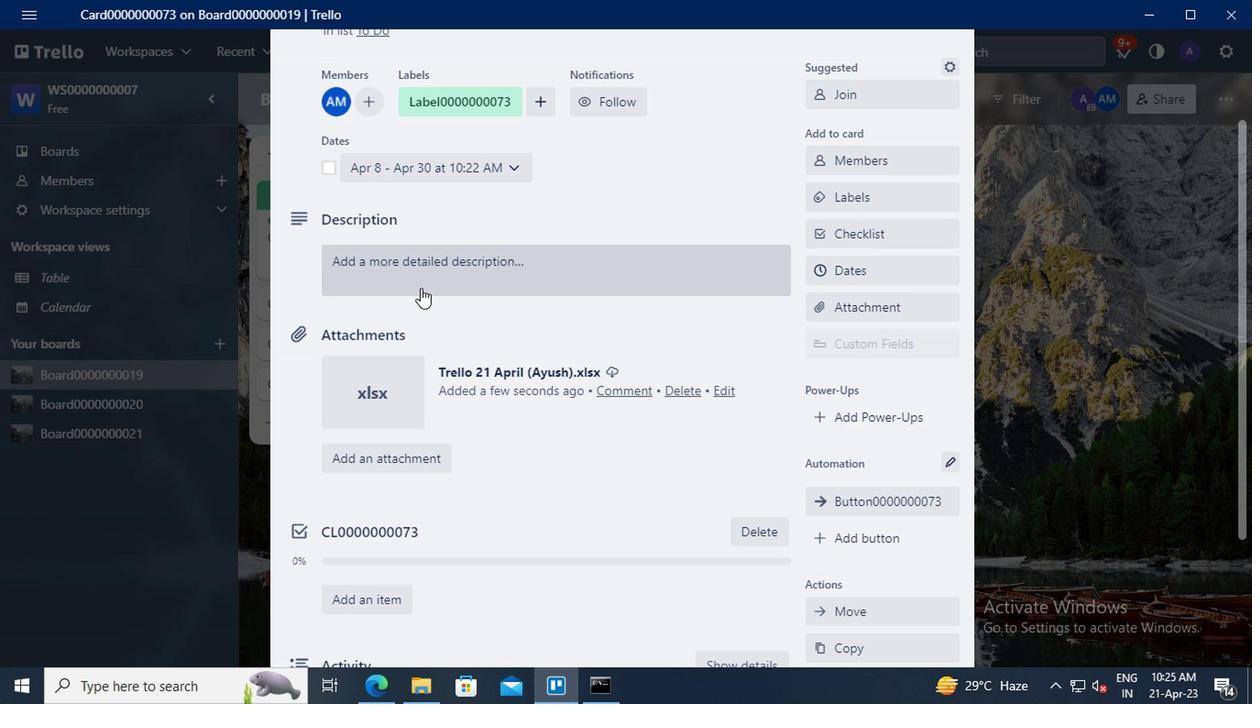
Action: Mouse pressed left at (414, 273)
Screenshot: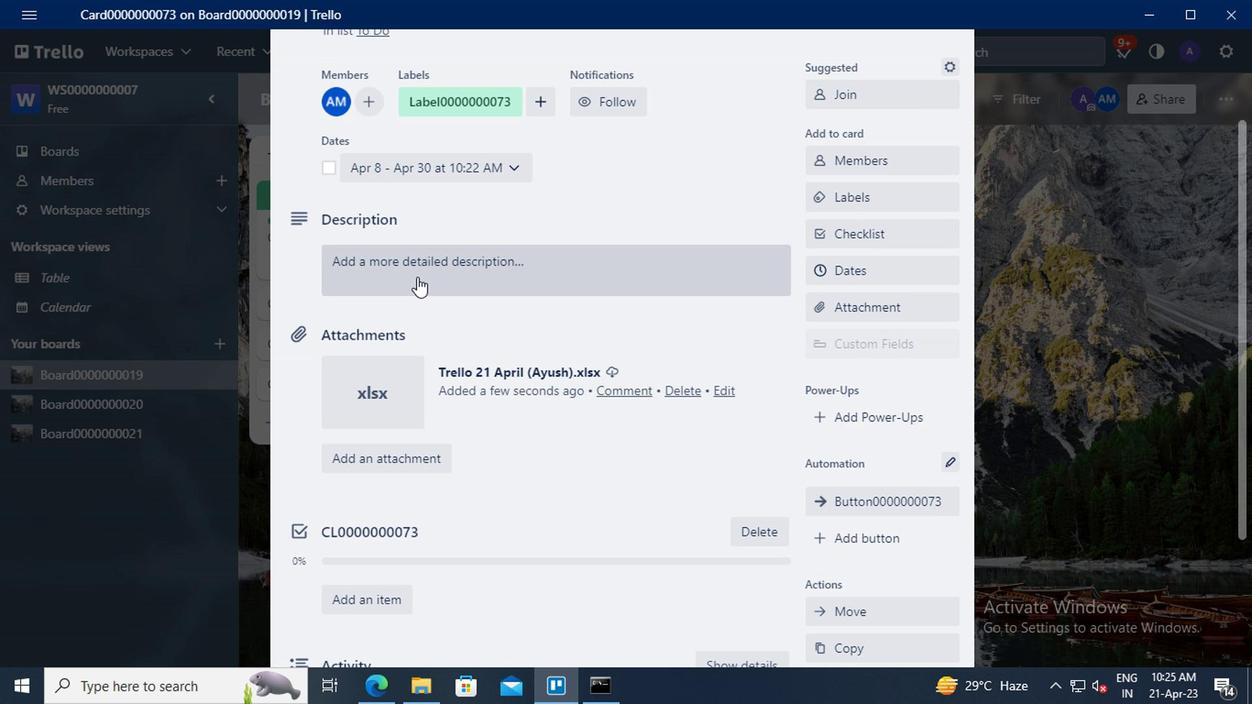 
Action: Mouse moved to (347, 322)
Screenshot: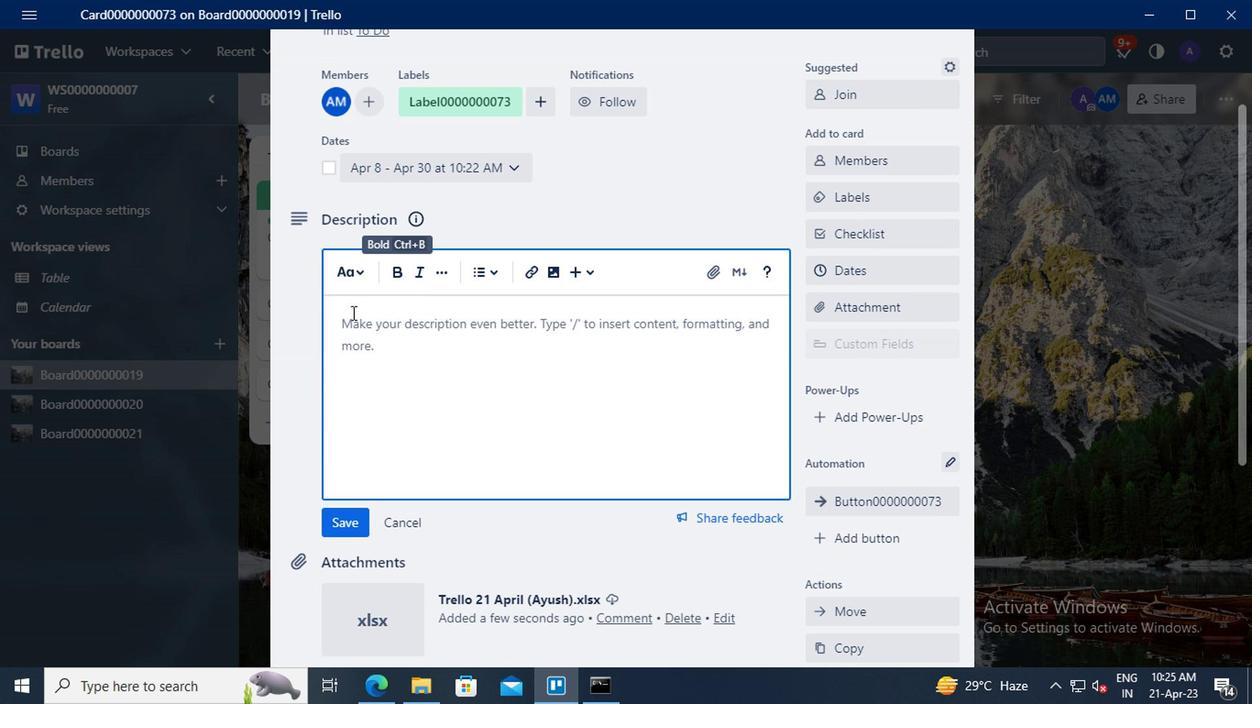 
Action: Mouse pressed left at (347, 322)
Screenshot: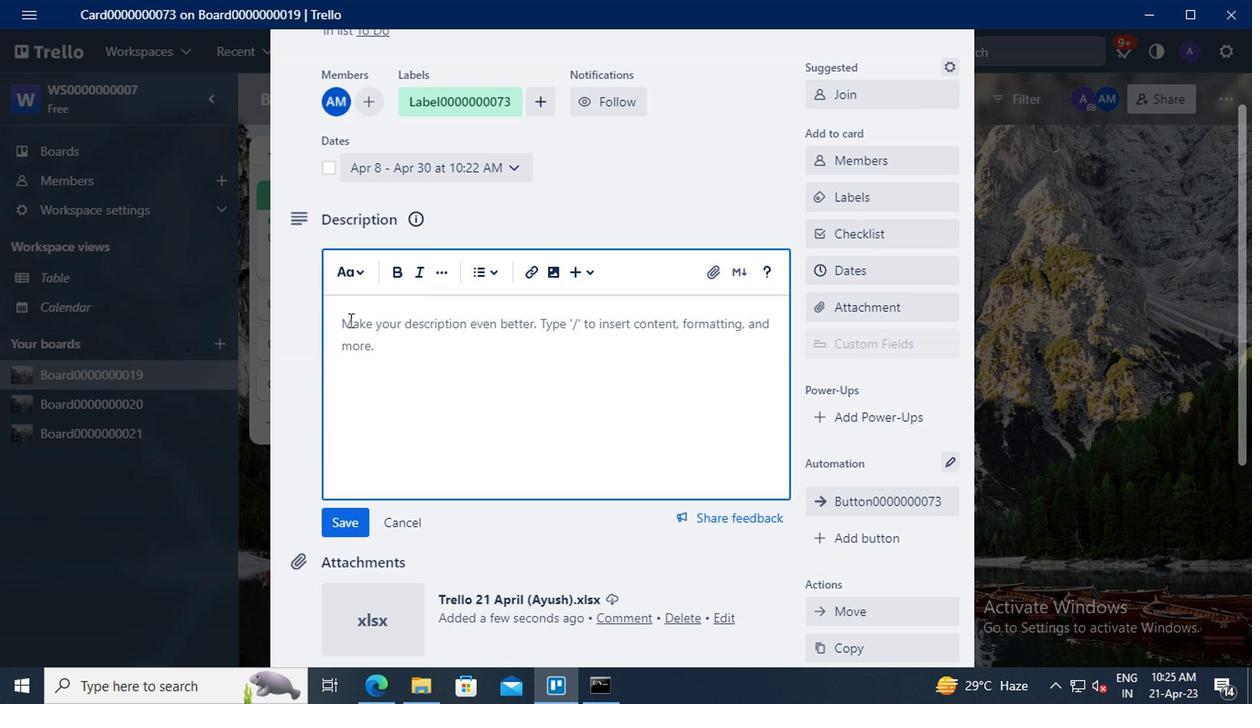 
Action: Key pressed <Key.shift>DS0000000073
Screenshot: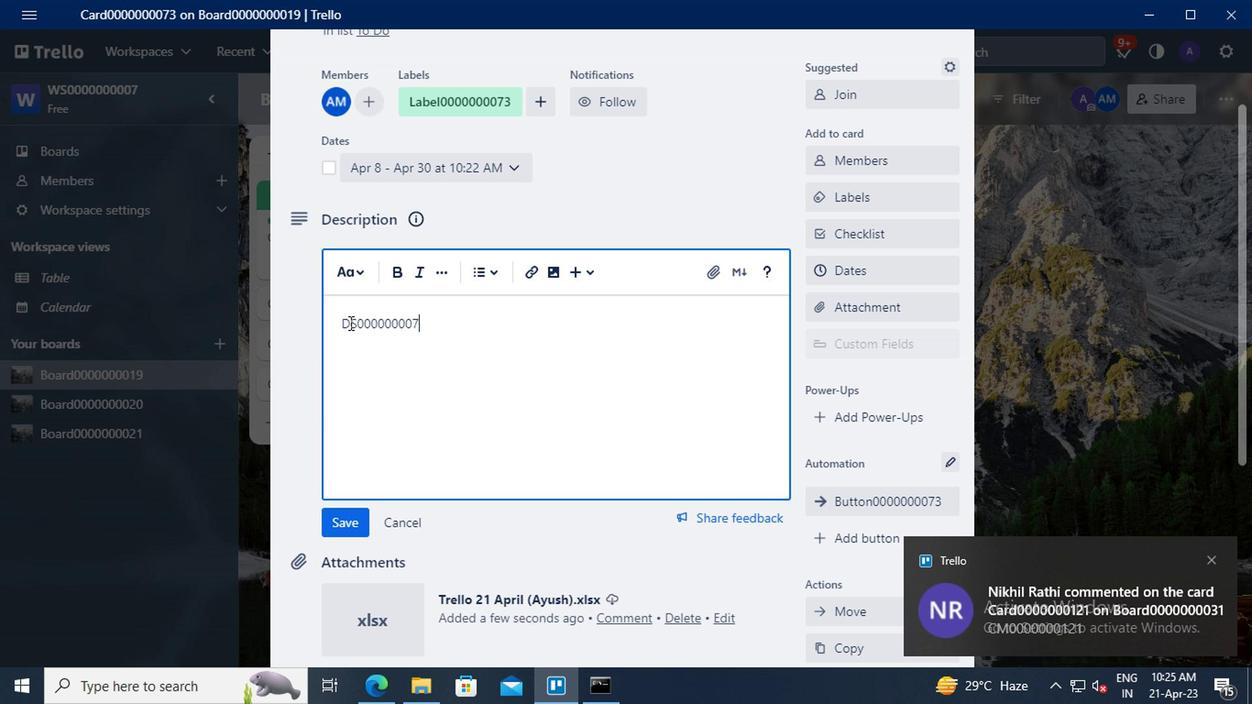 
Action: Mouse moved to (347, 391)
Screenshot: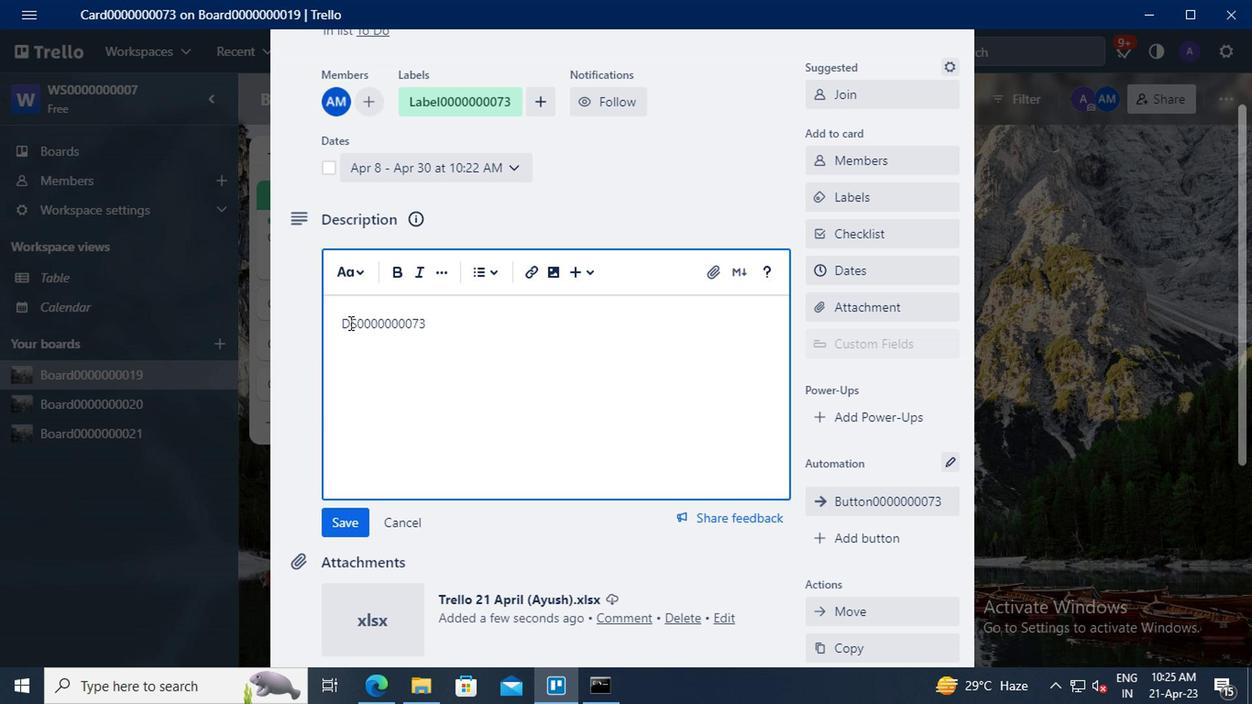 
Action: Mouse scrolled (347, 390) with delta (0, -1)
Screenshot: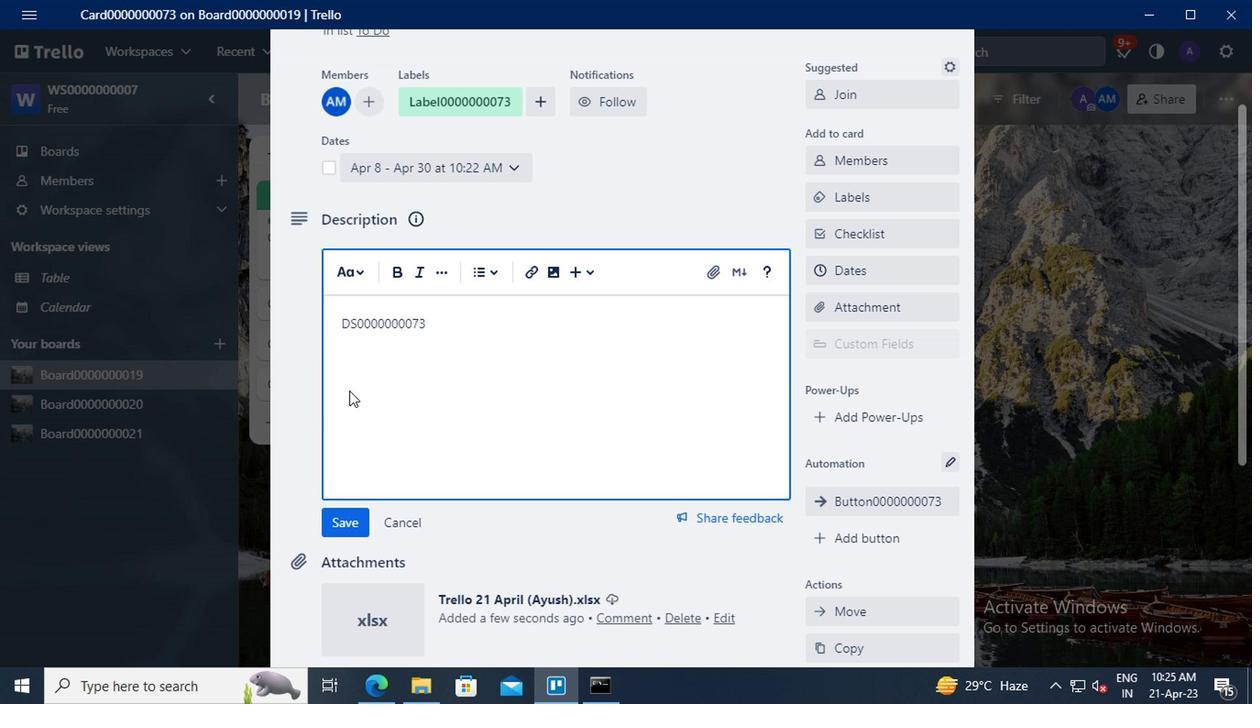 
Action: Mouse moved to (352, 425)
Screenshot: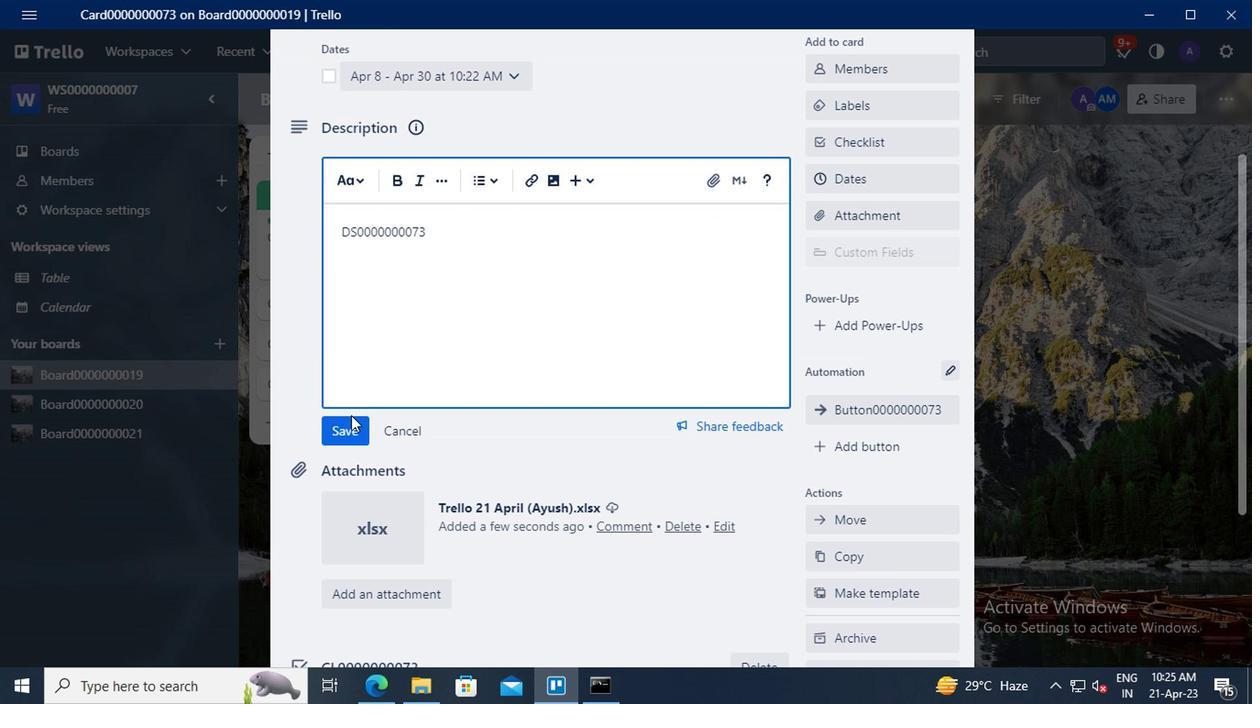 
Action: Mouse pressed left at (352, 425)
Screenshot: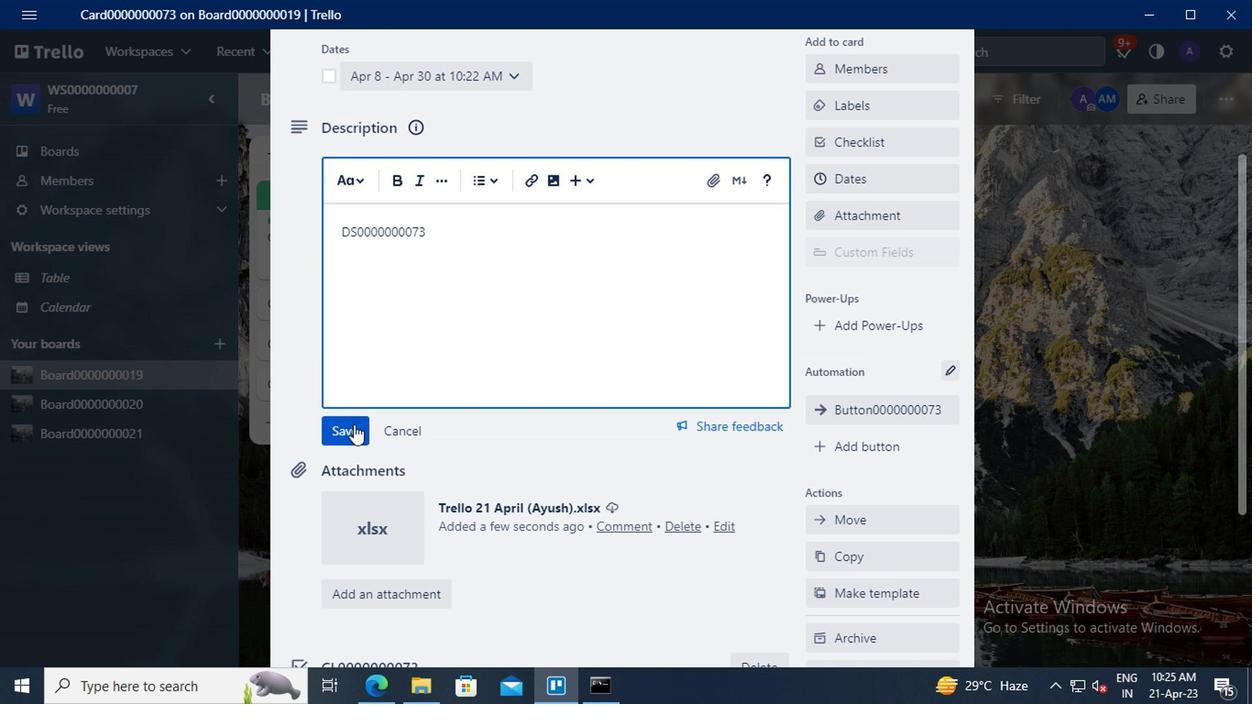 
Action: Mouse scrolled (352, 424) with delta (0, -1)
Screenshot: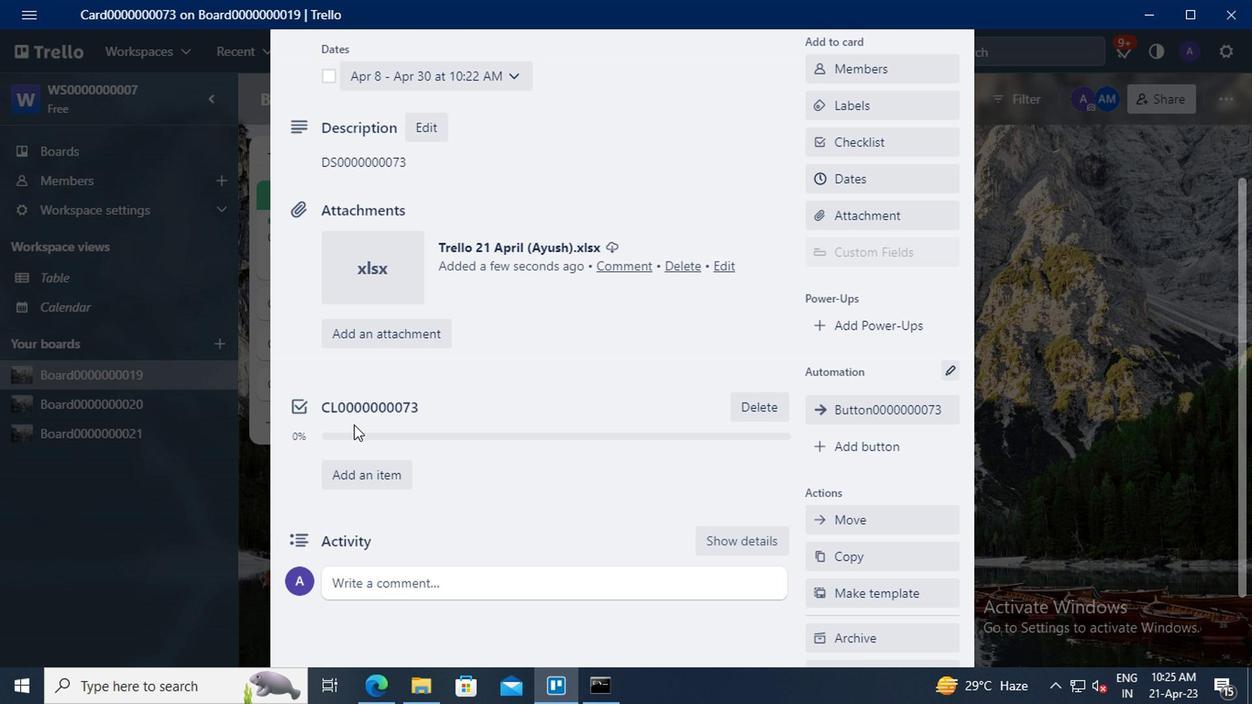 
Action: Mouse scrolled (352, 424) with delta (0, -1)
Screenshot: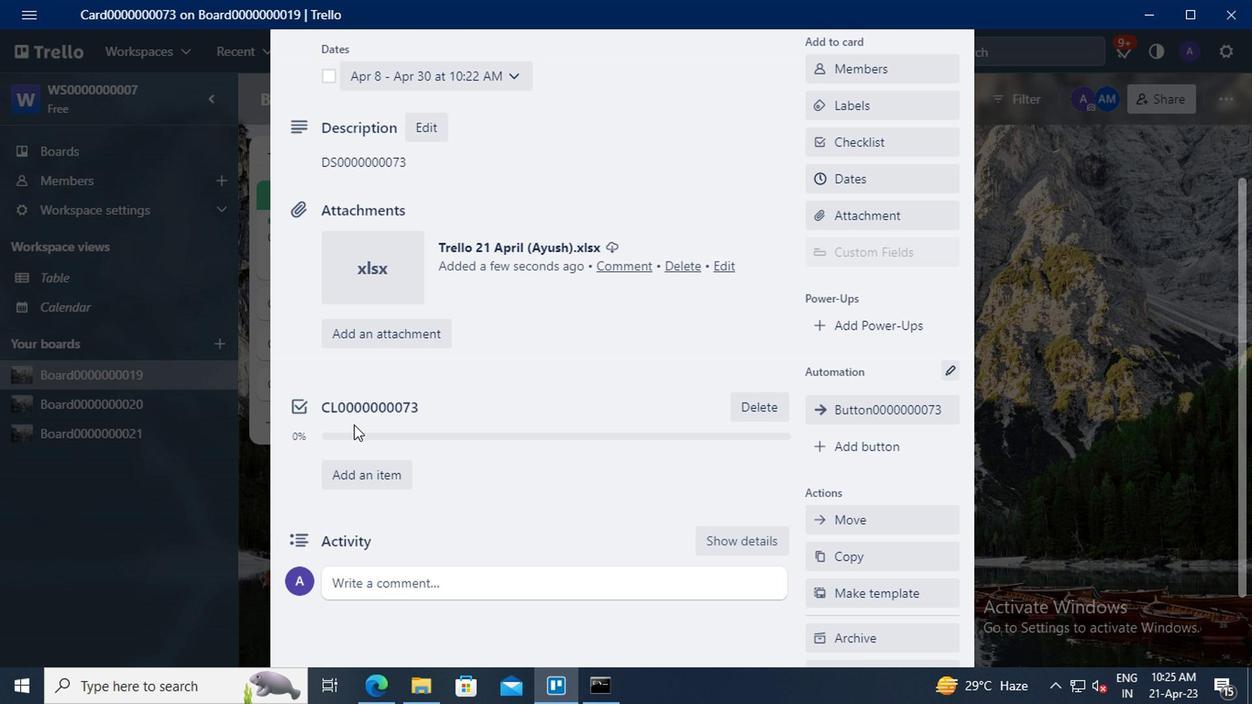 
Action: Mouse moved to (367, 460)
Screenshot: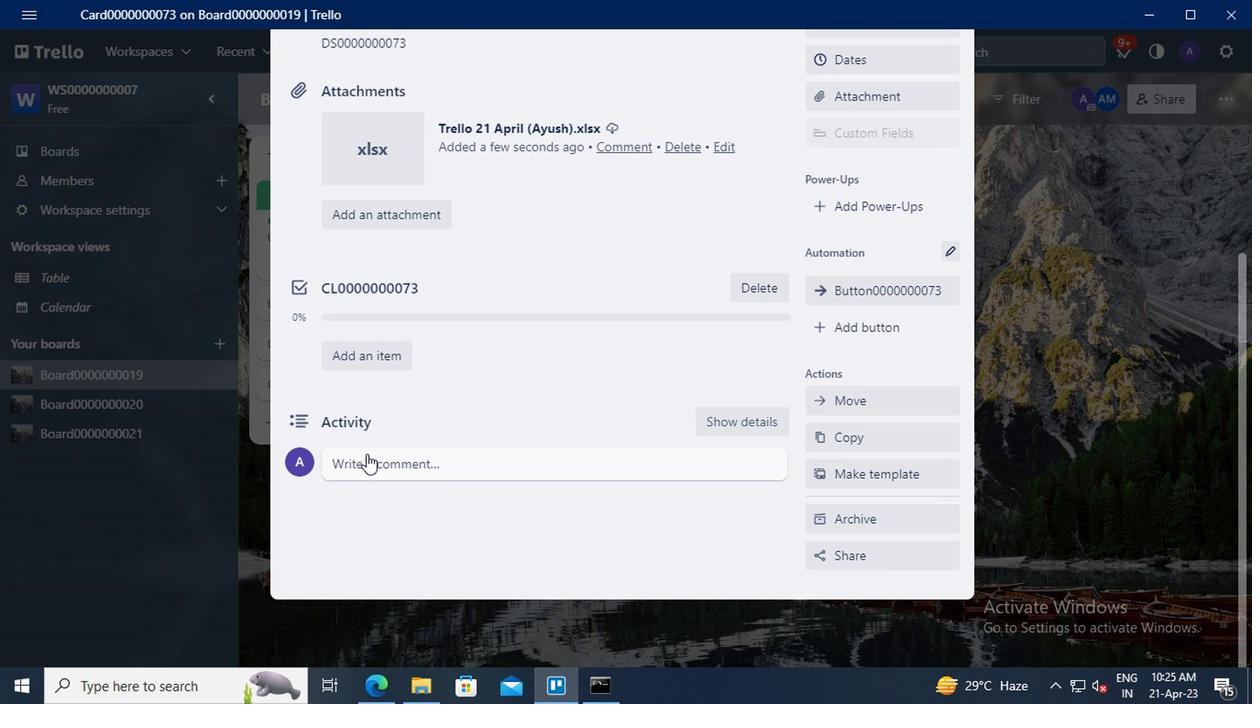 
Action: Mouse pressed left at (367, 460)
Screenshot: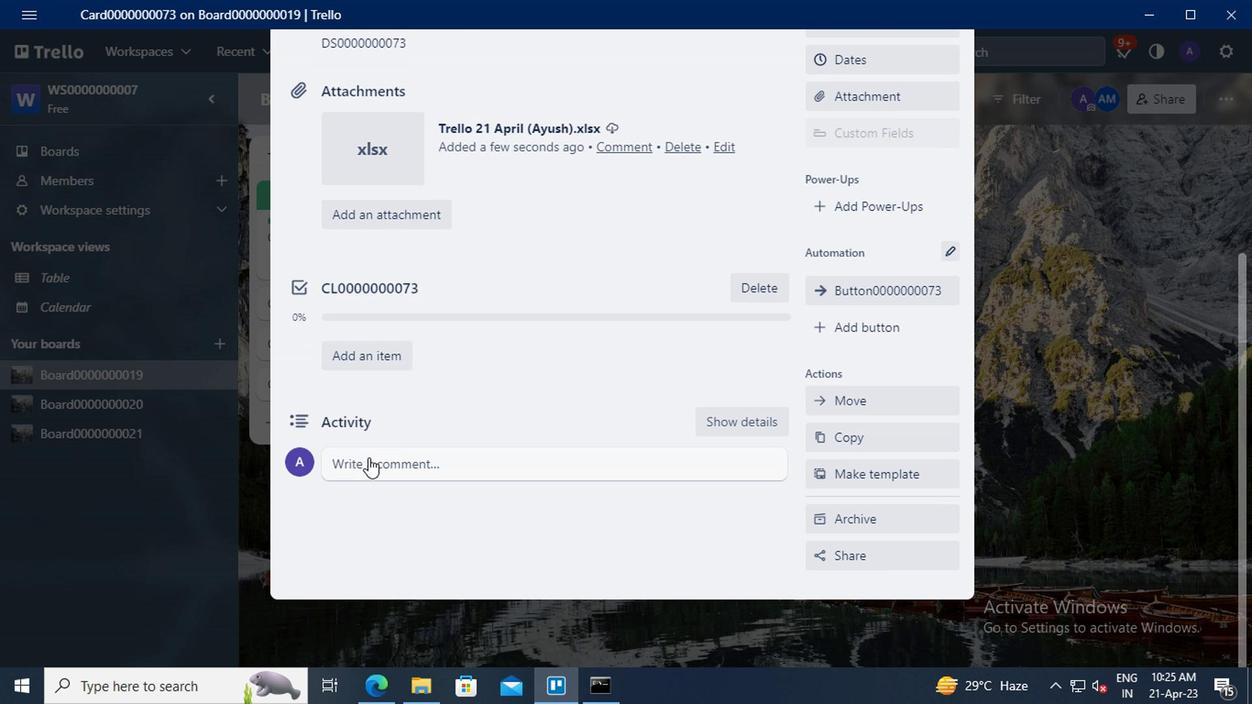 
Action: Key pressed <Key.shift>CM0000000073
Screenshot: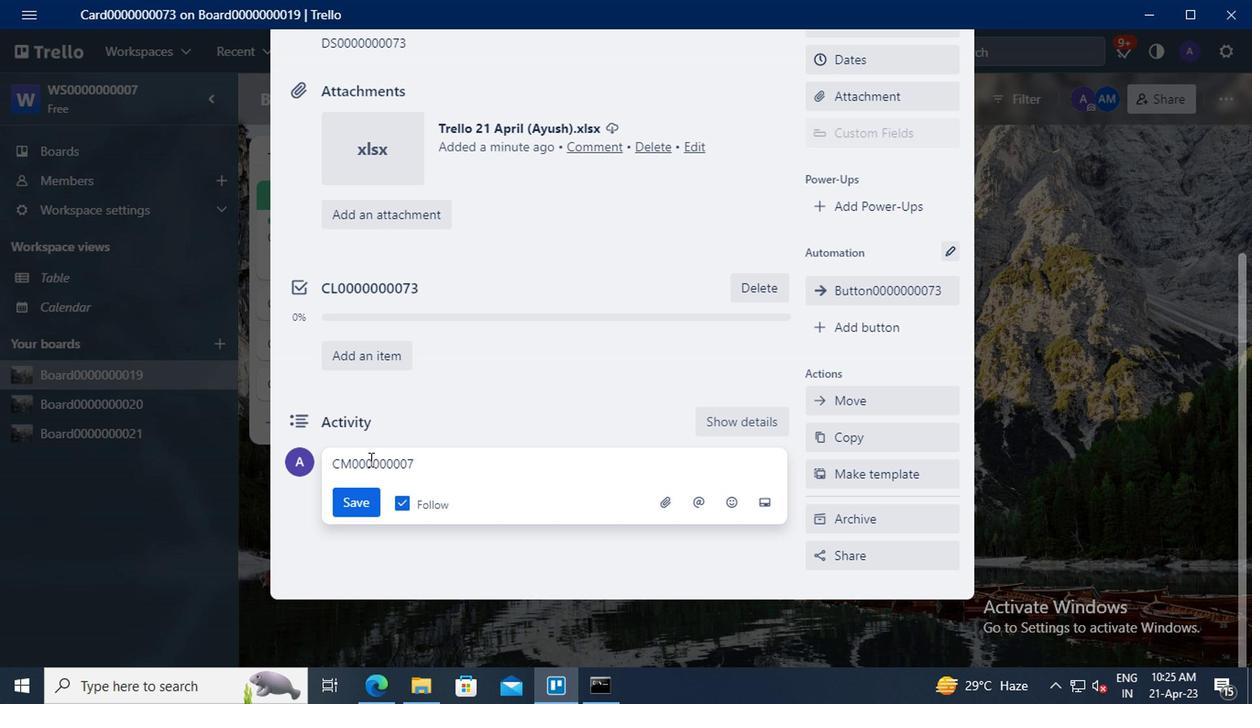 
Action: Mouse moved to (361, 501)
Screenshot: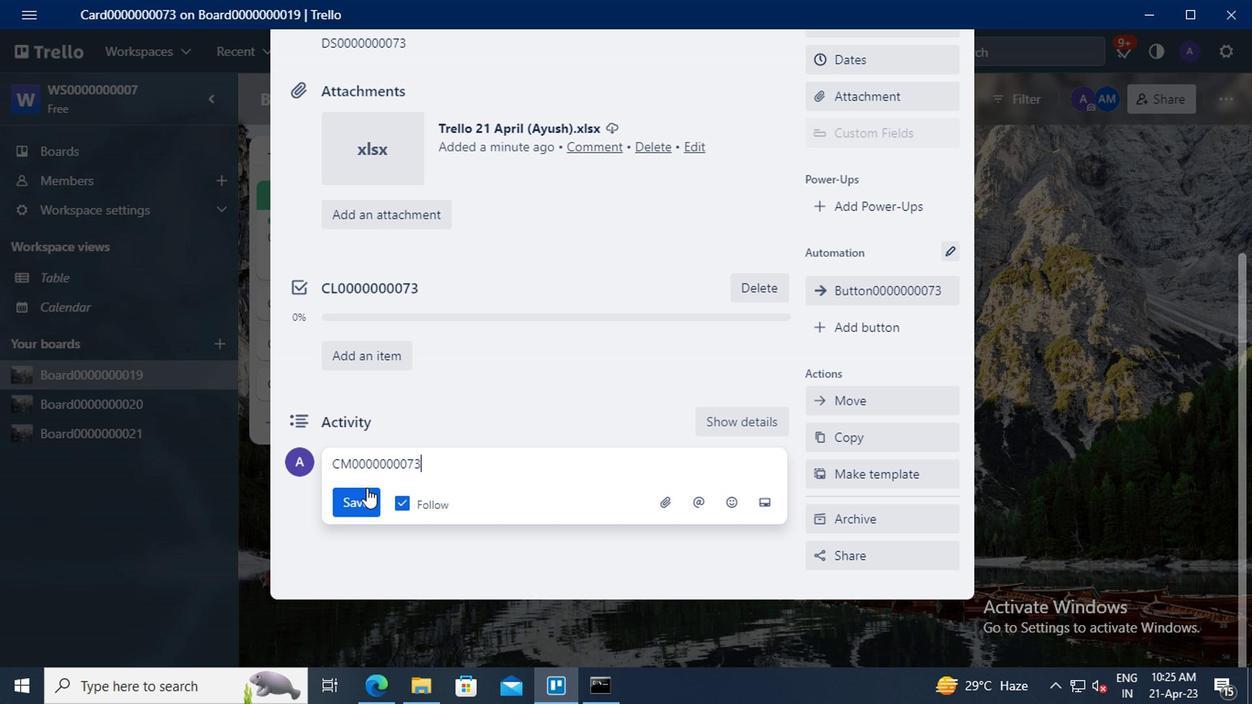 
Action: Mouse pressed left at (361, 501)
Screenshot: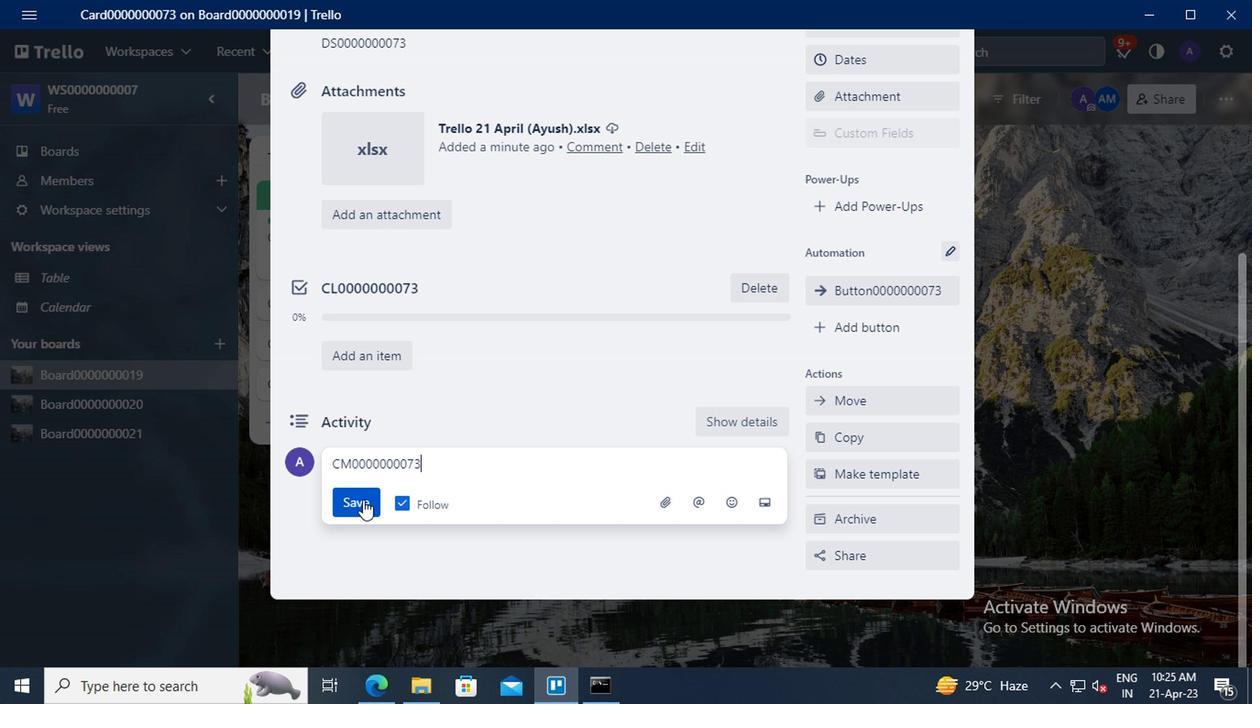 
